 Task: Find connections with filter location Pallikondai with filter topic #hr with filter profile language Spanish with filter current company Orient Electric with filter school Dr. C. V. Raman University, Kota Bilaspur with filter industry Repair and Maintenance with filter service category Life Coaching with filter keywords title Program Administrator
Action: Mouse moved to (562, 76)
Screenshot: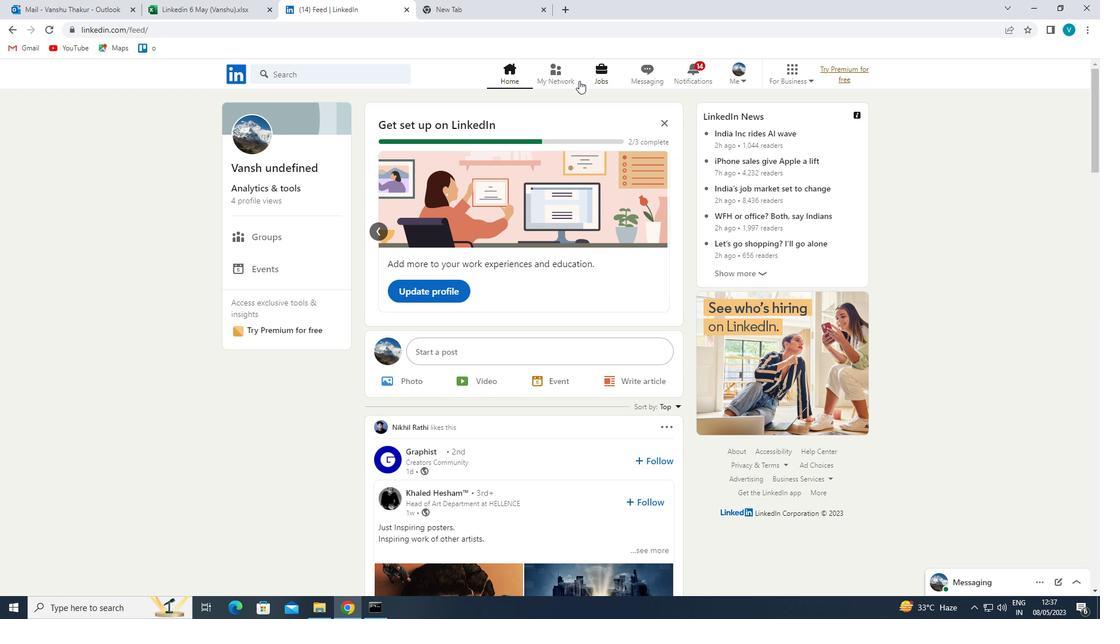
Action: Mouse pressed left at (562, 76)
Screenshot: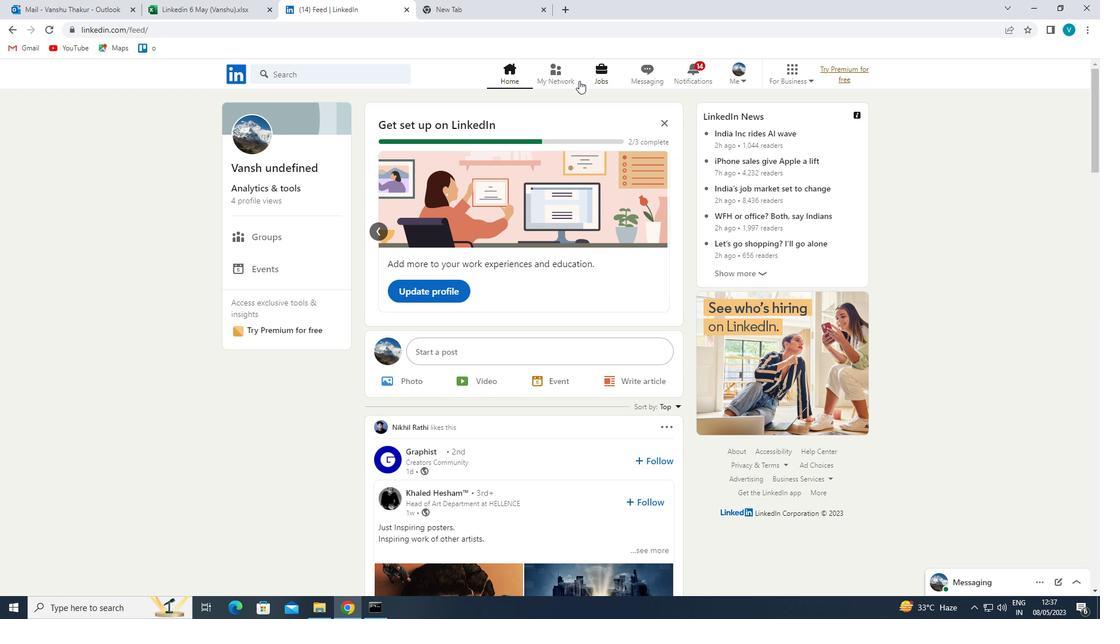 
Action: Mouse moved to (358, 127)
Screenshot: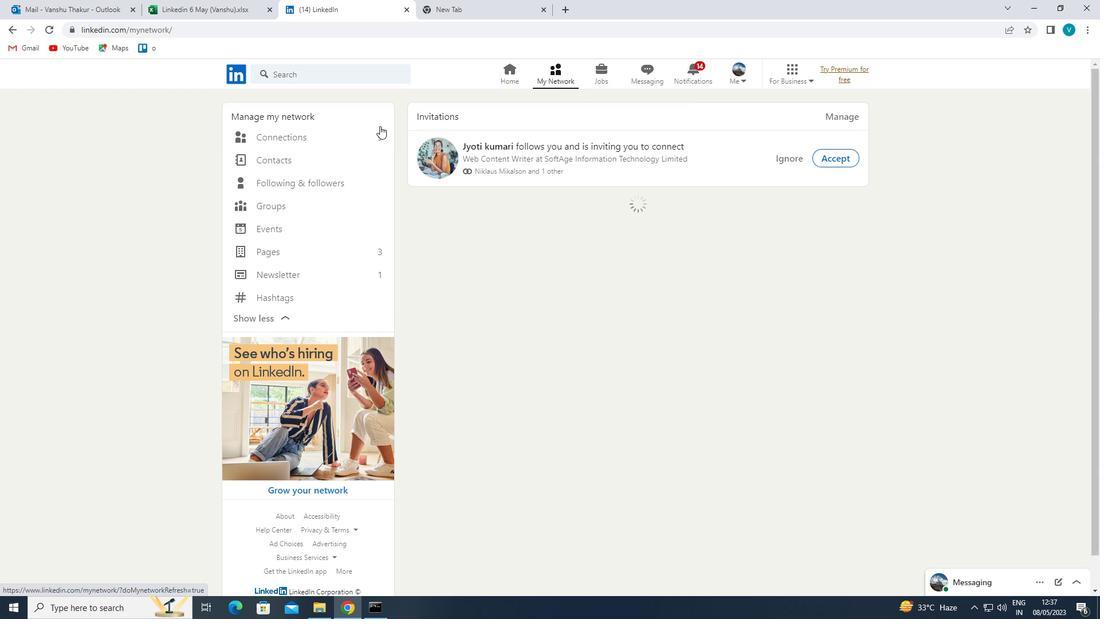 
Action: Mouse pressed left at (358, 127)
Screenshot: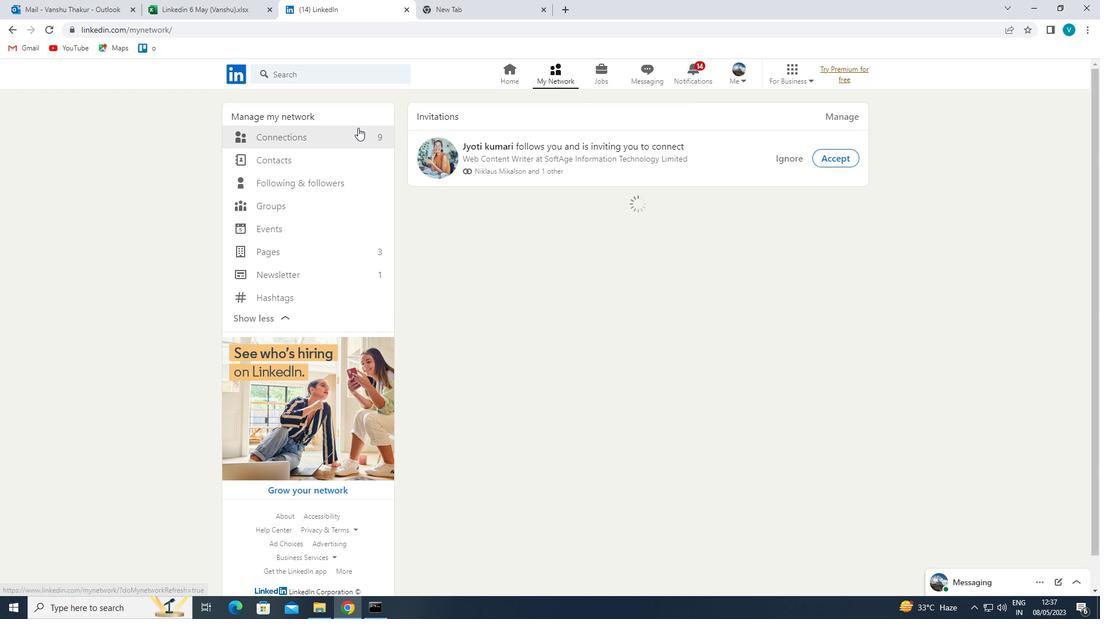 
Action: Mouse moved to (349, 130)
Screenshot: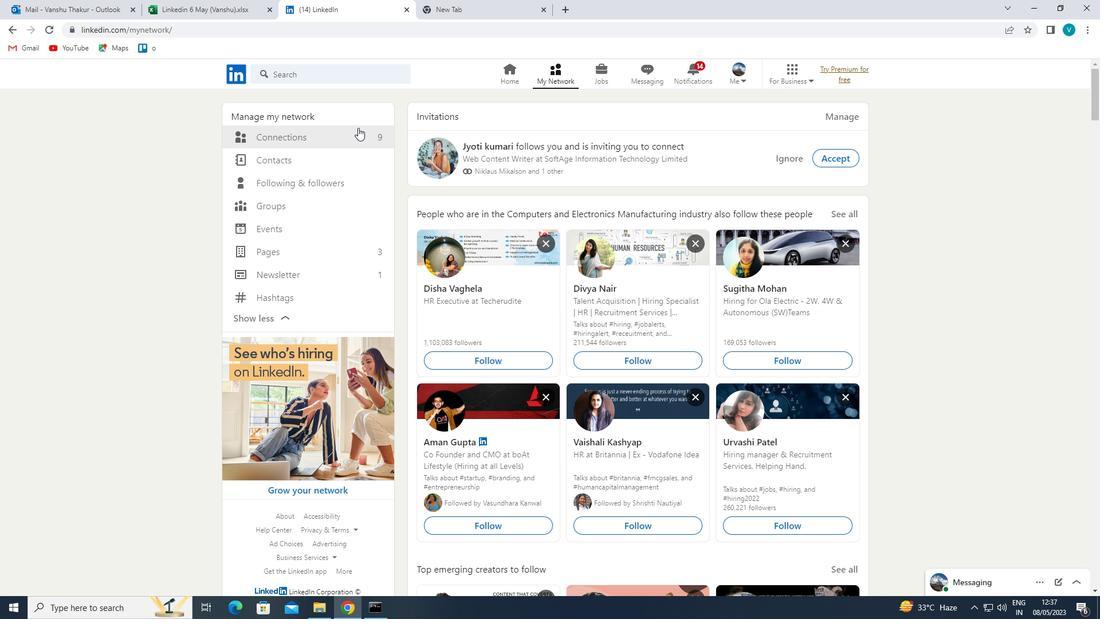 
Action: Mouse pressed left at (349, 130)
Screenshot: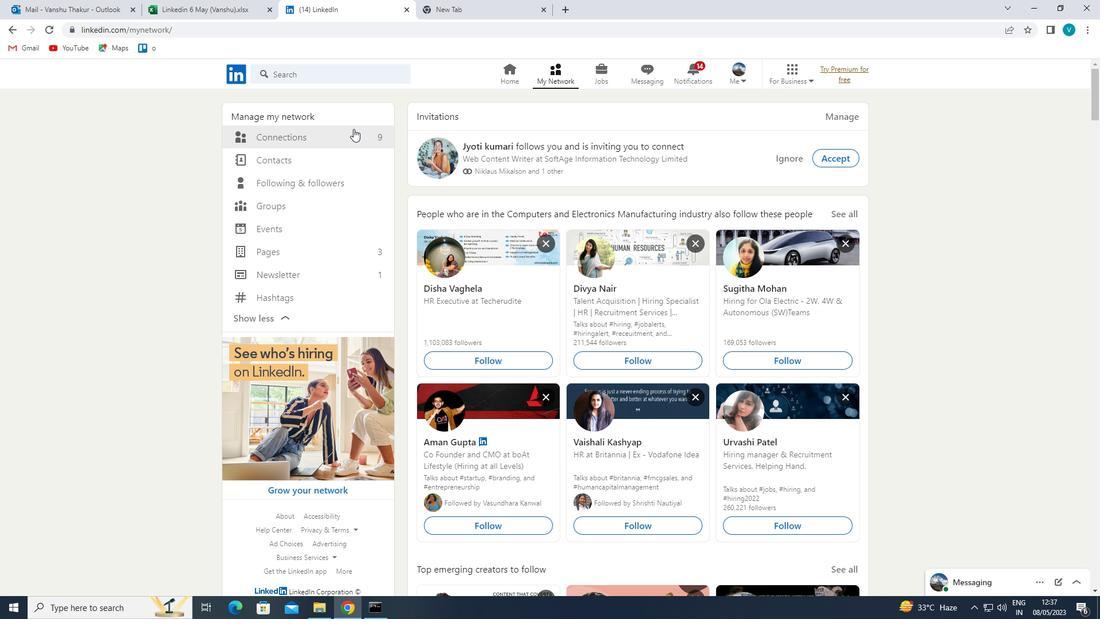 
Action: Mouse moved to (319, 132)
Screenshot: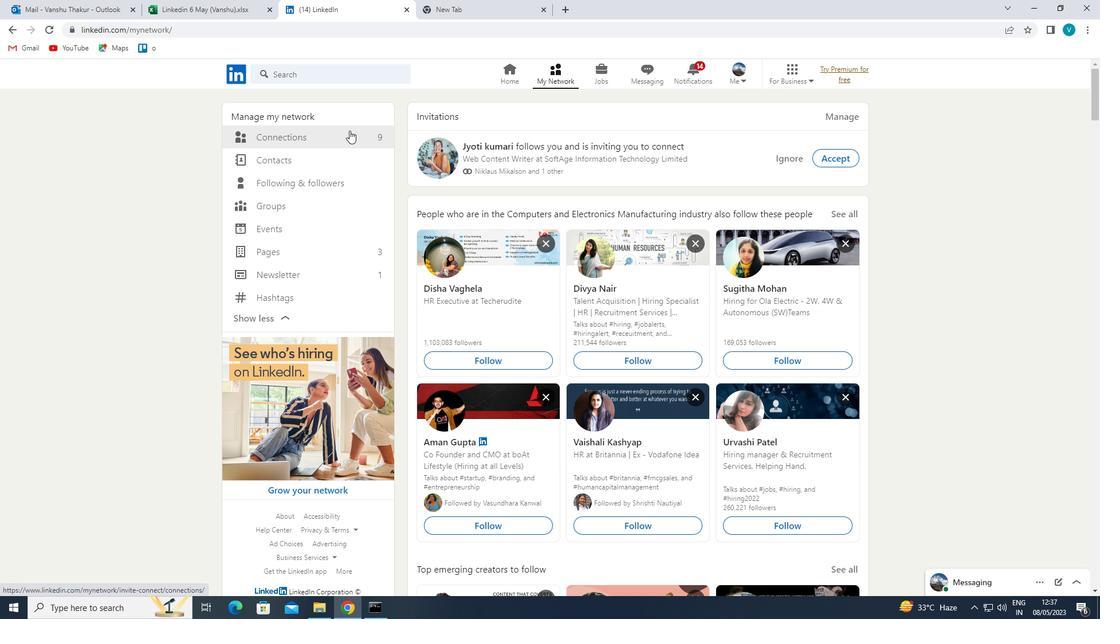 
Action: Mouse pressed left at (319, 132)
Screenshot: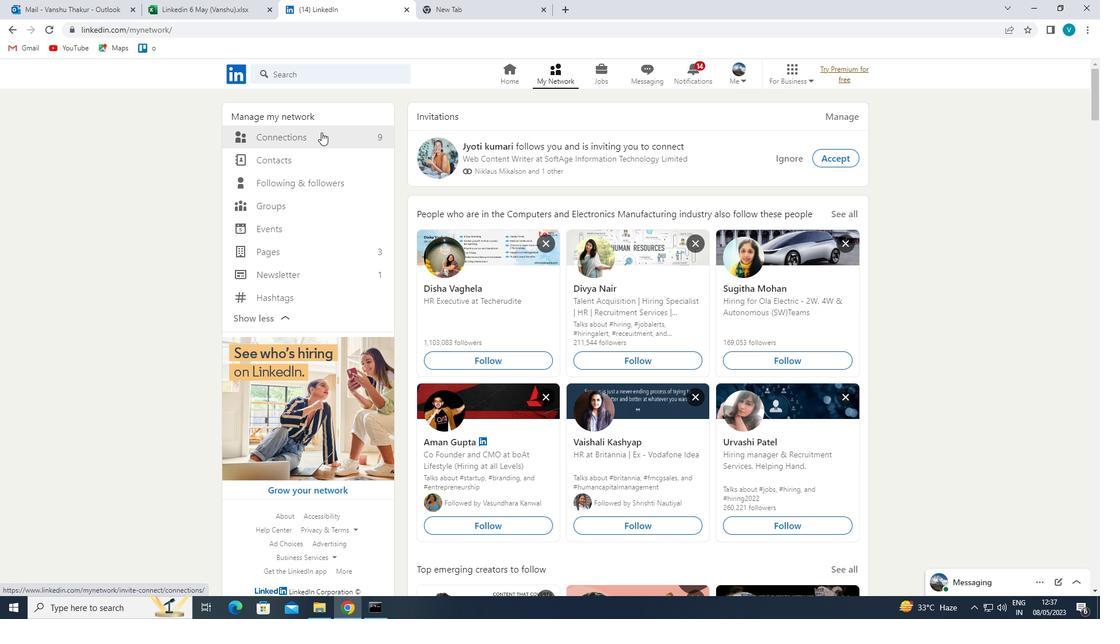 
Action: Mouse moved to (640, 135)
Screenshot: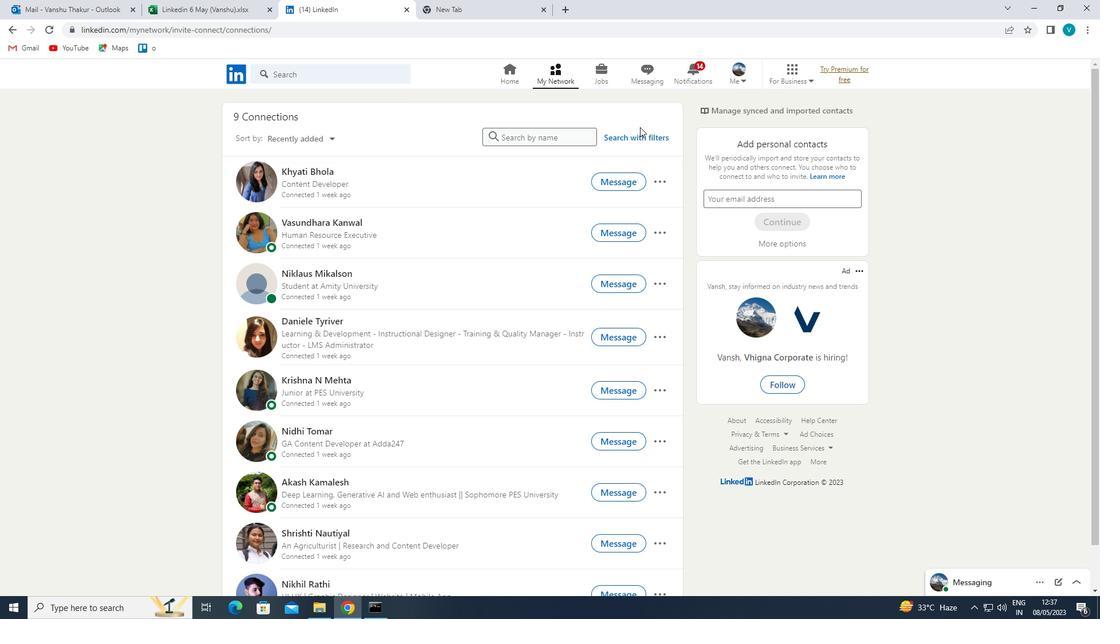 
Action: Mouse pressed left at (640, 135)
Screenshot: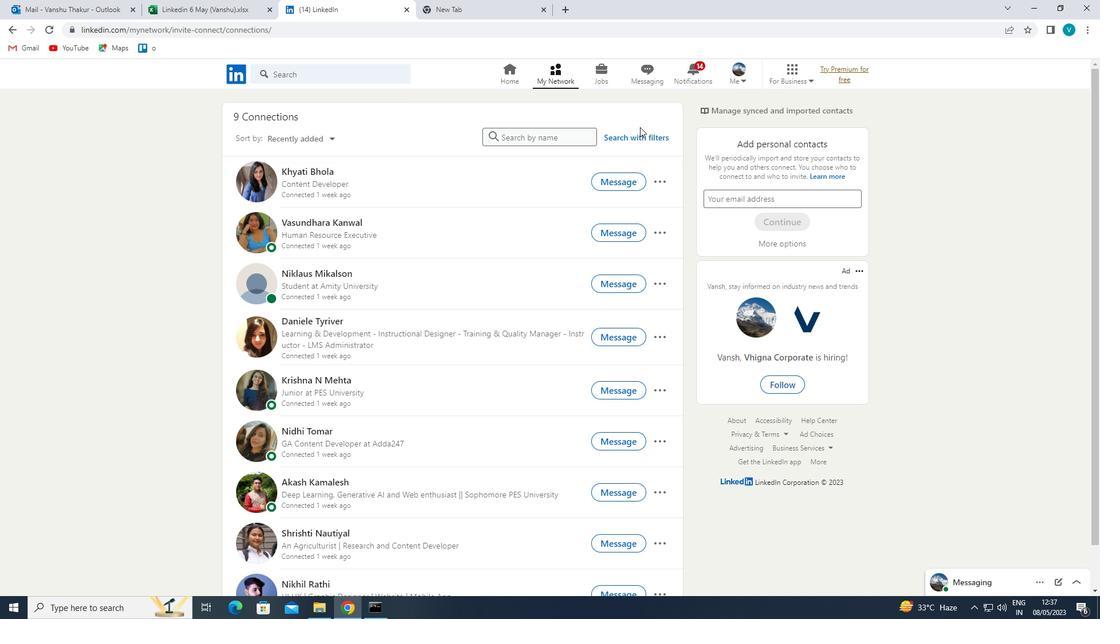 
Action: Mouse moved to (561, 107)
Screenshot: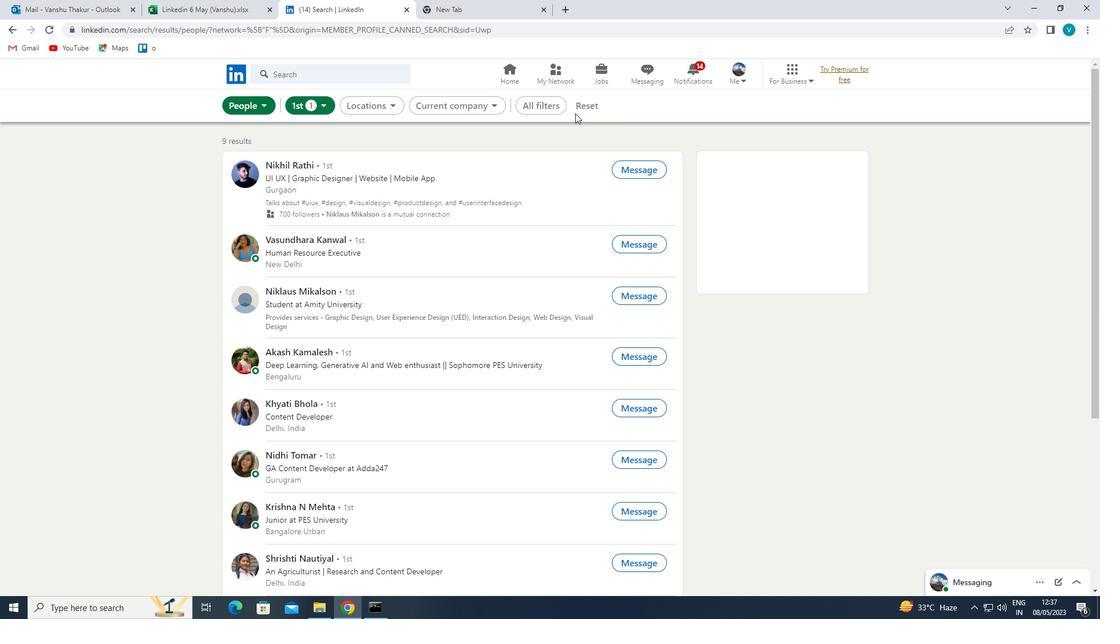 
Action: Mouse pressed left at (561, 107)
Screenshot: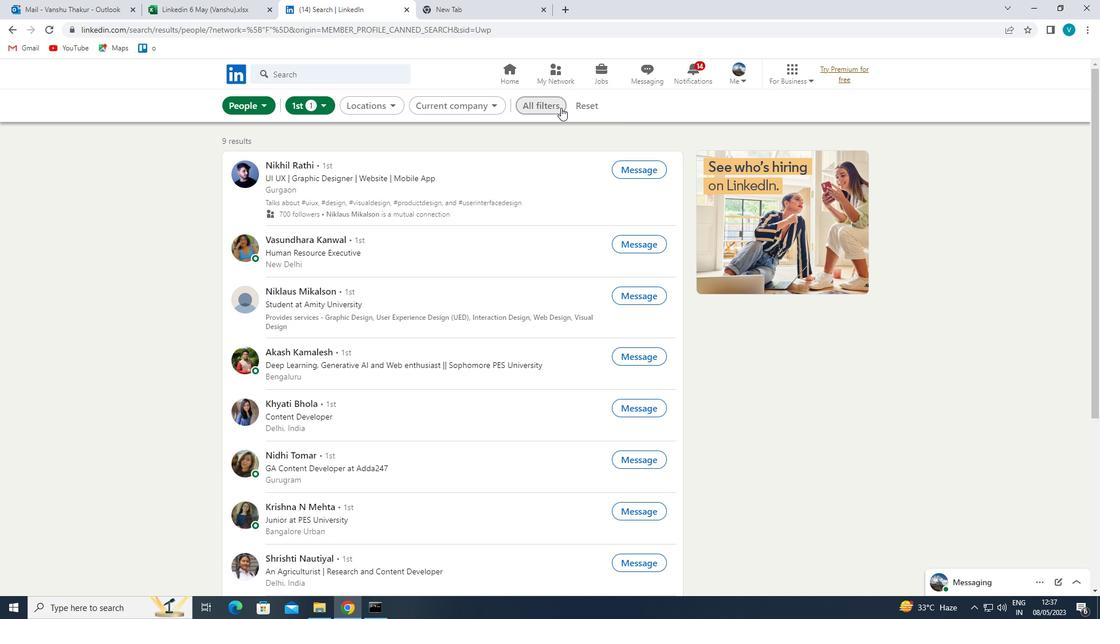 
Action: Mouse moved to (876, 213)
Screenshot: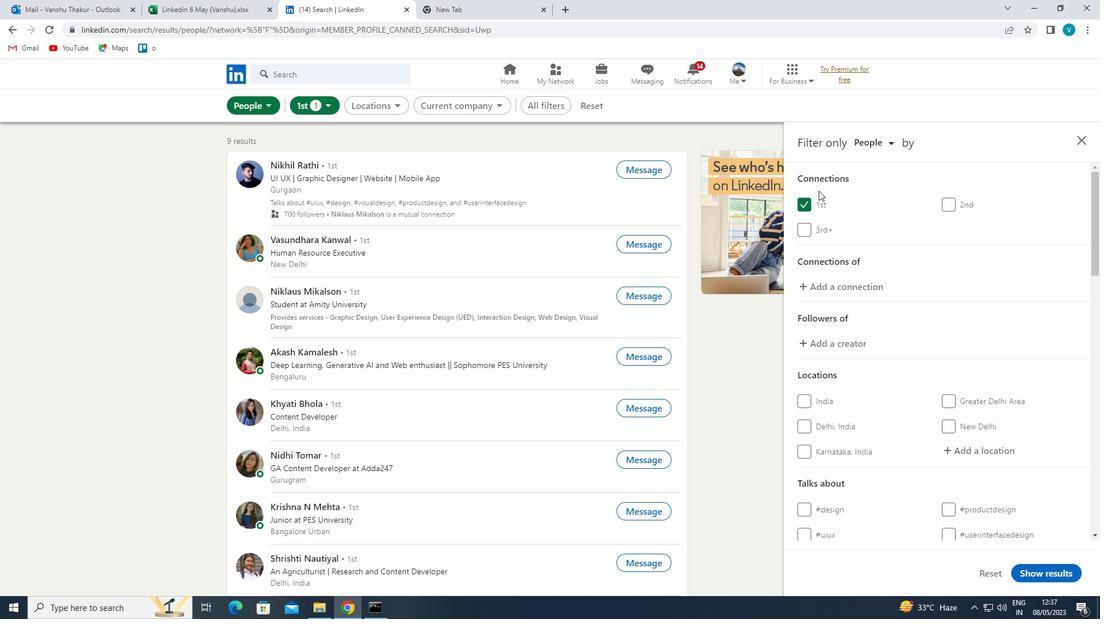 
Action: Mouse scrolled (876, 212) with delta (0, 0)
Screenshot: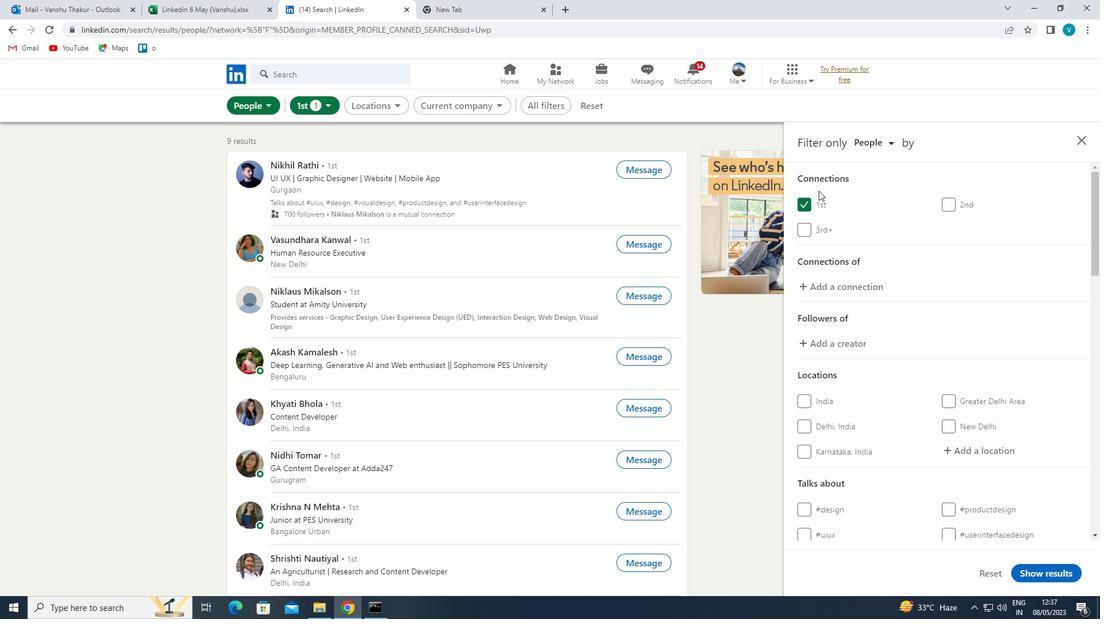 
Action: Mouse moved to (888, 220)
Screenshot: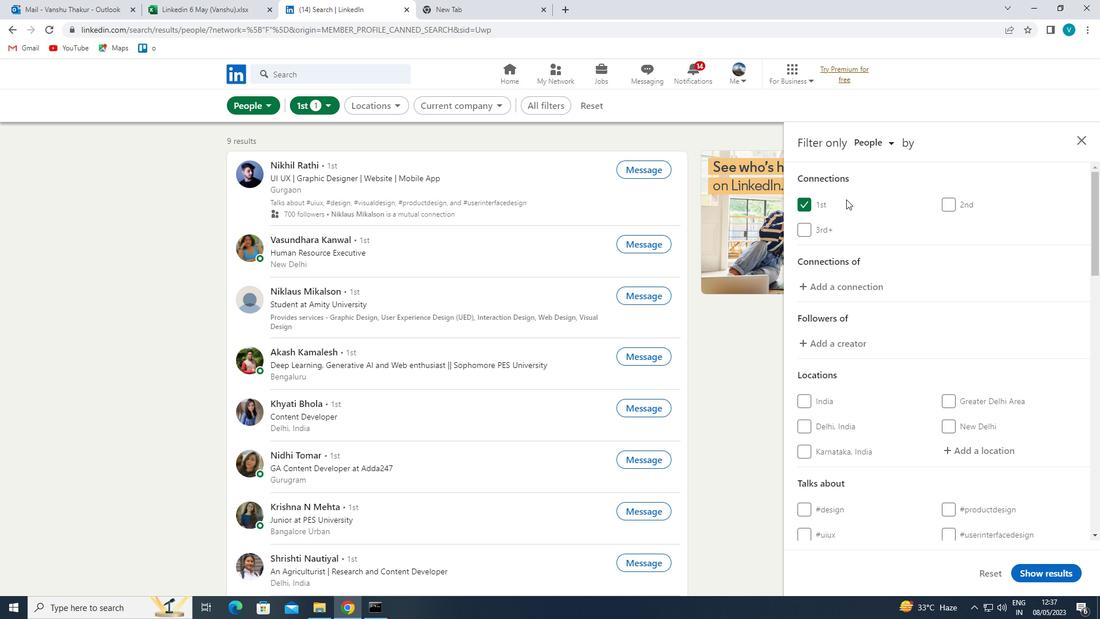 
Action: Mouse scrolled (888, 220) with delta (0, 0)
Screenshot: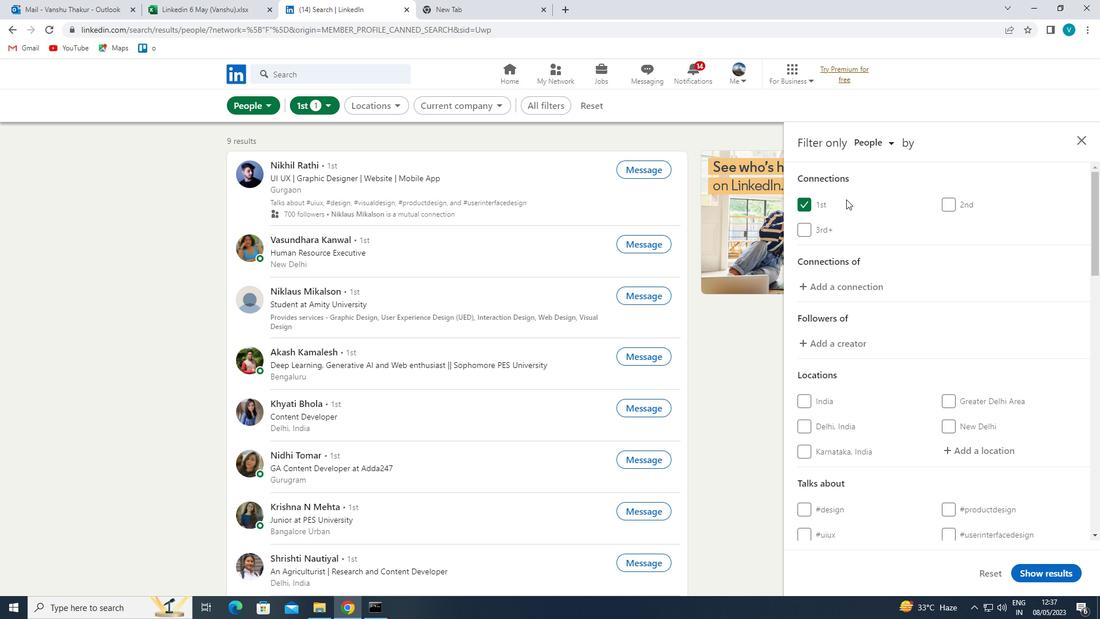
Action: Mouse moved to (969, 335)
Screenshot: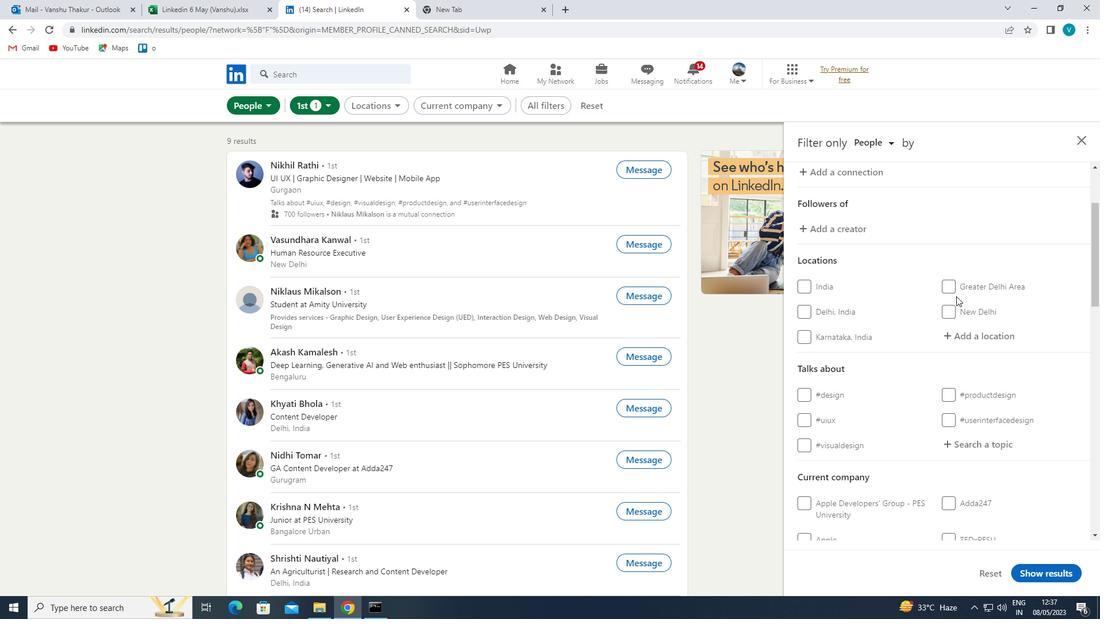 
Action: Mouse pressed left at (969, 335)
Screenshot: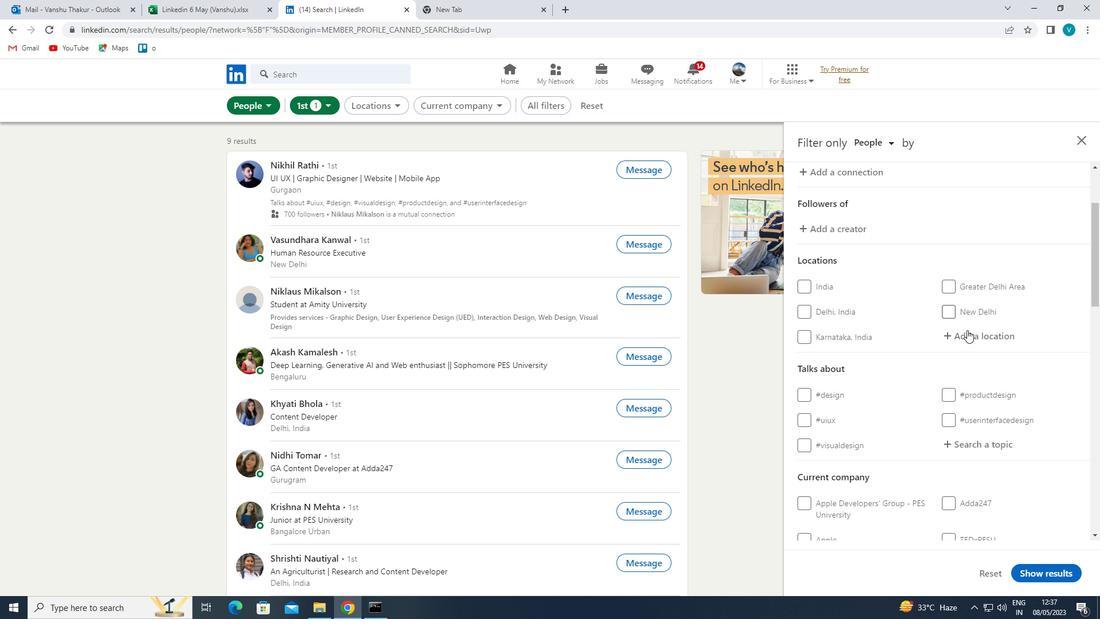 
Action: Mouse moved to (948, 324)
Screenshot: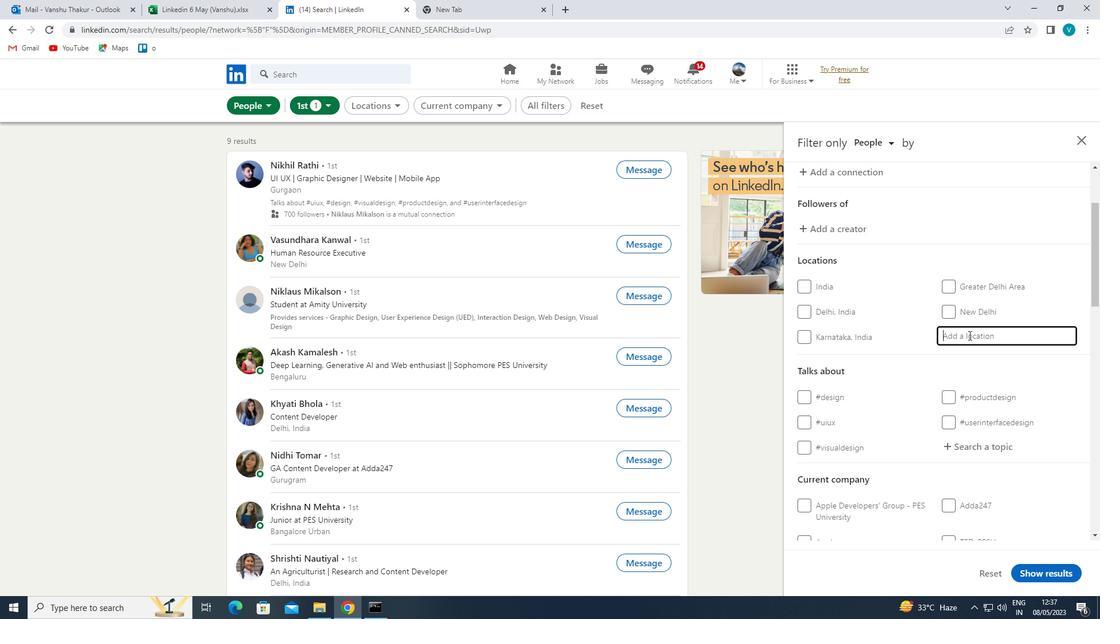 
Action: Key pressed <Key.shift>PALLIKONDAI
Screenshot: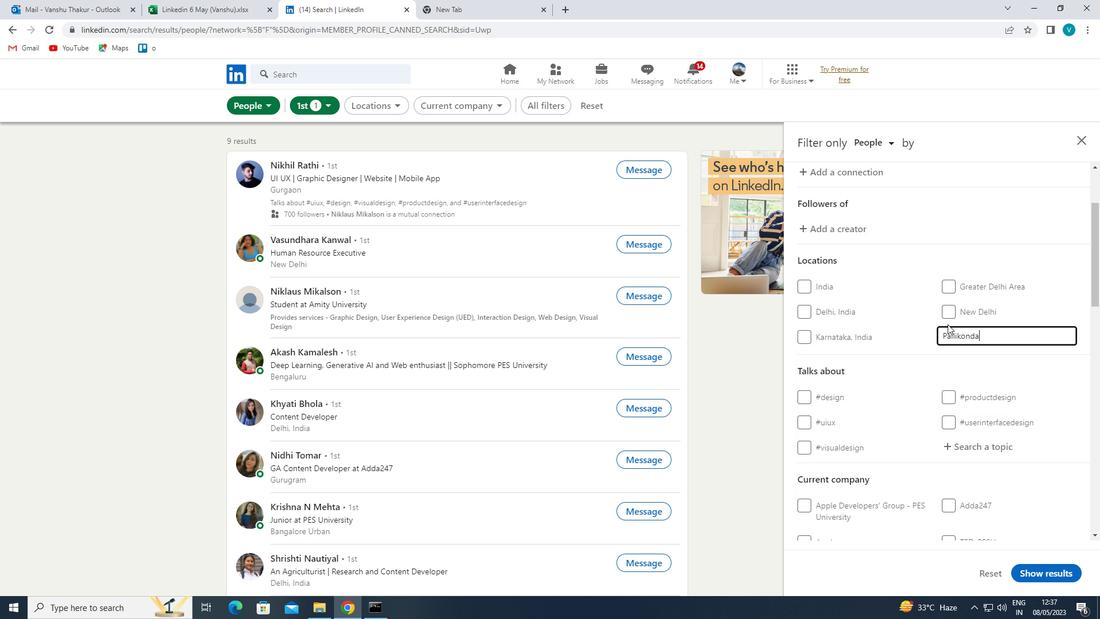 
Action: Mouse moved to (938, 338)
Screenshot: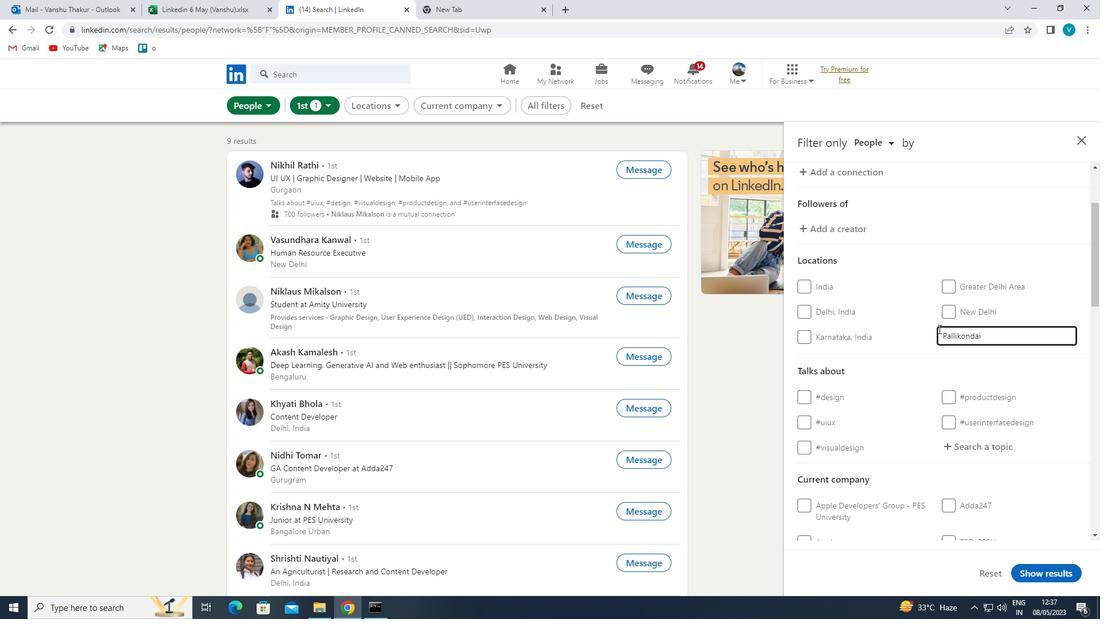 
Action: Mouse pressed left at (938, 338)
Screenshot: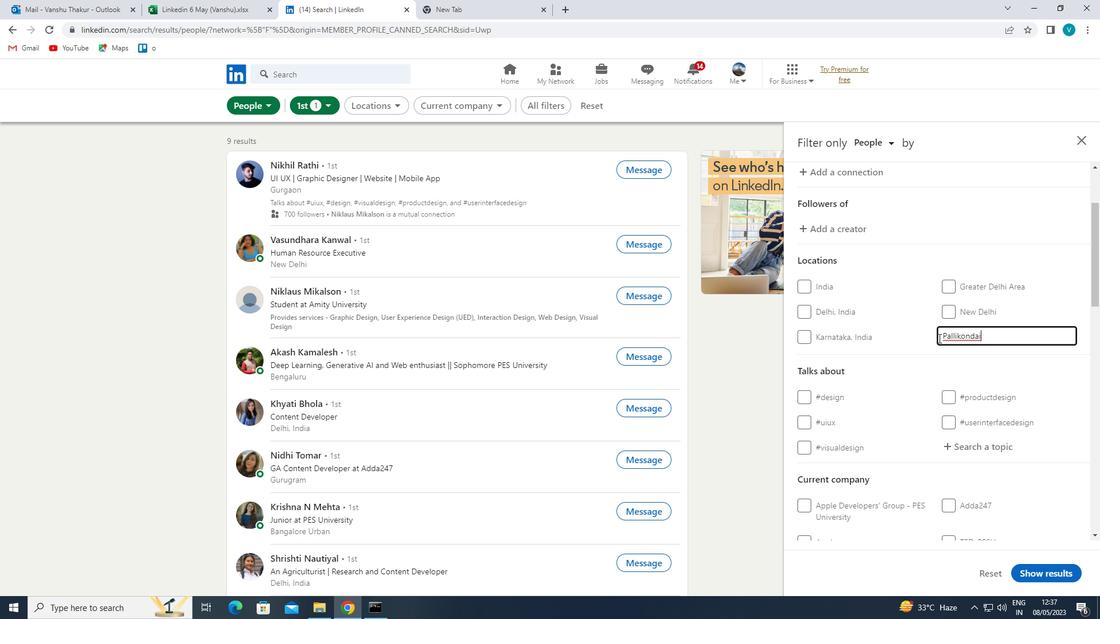
Action: Mouse moved to (939, 338)
Screenshot: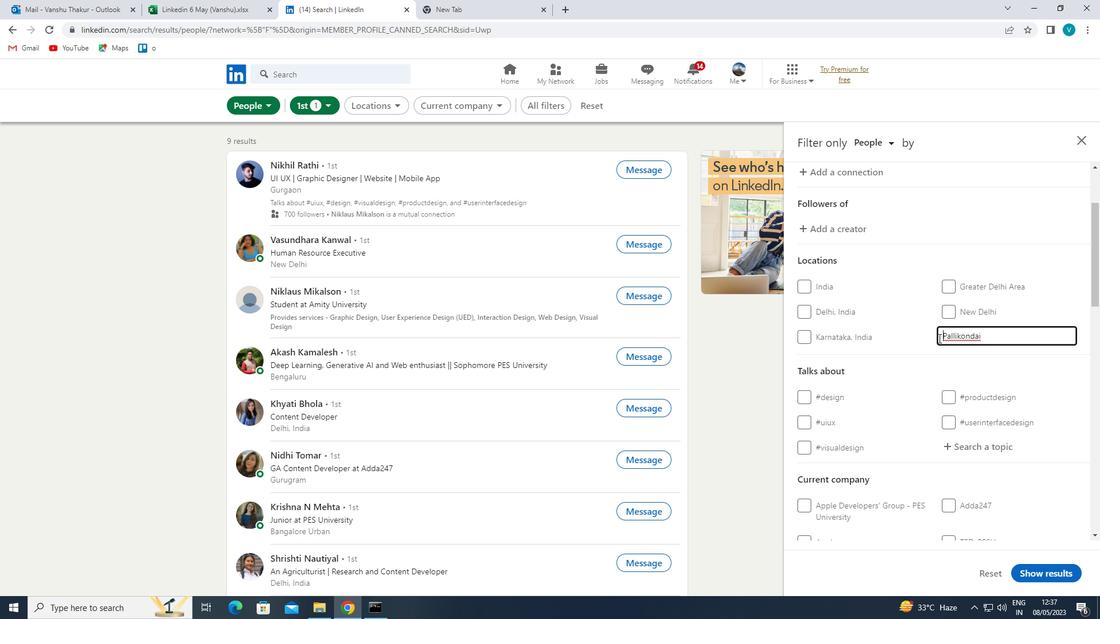 
Action: Mouse scrolled (939, 337) with delta (0, 0)
Screenshot: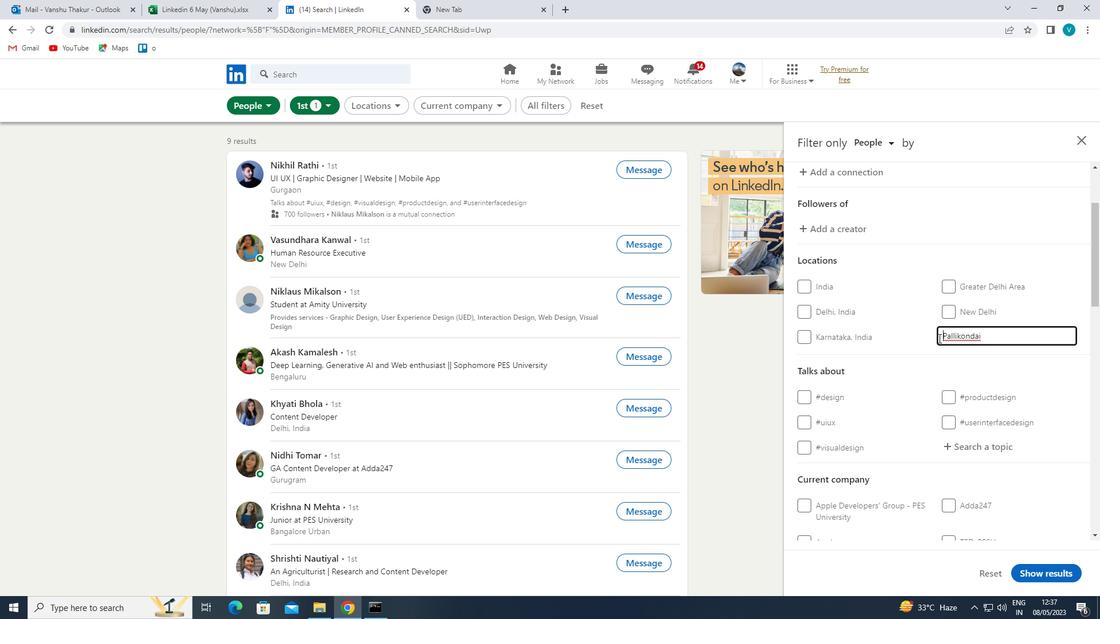 
Action: Mouse moved to (939, 338)
Screenshot: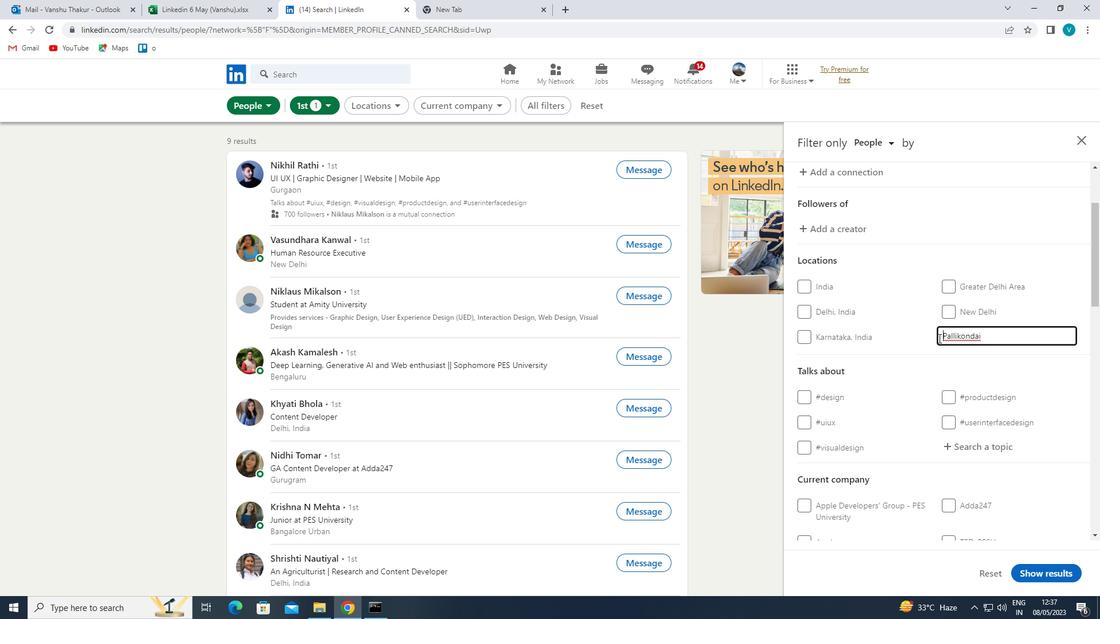 
Action: Mouse scrolled (939, 337) with delta (0, 0)
Screenshot: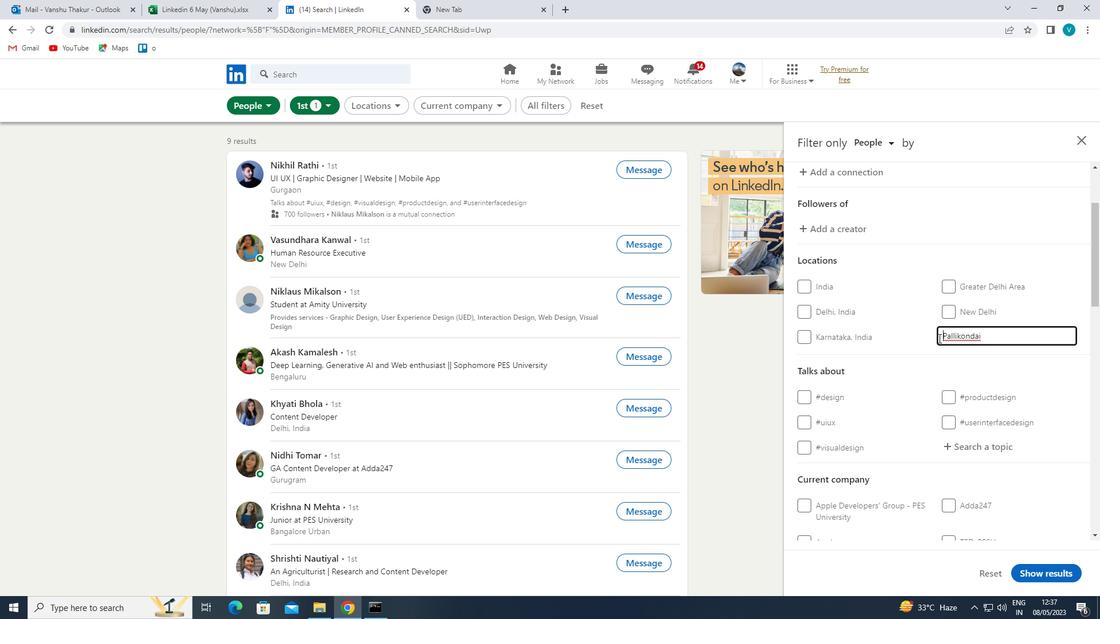 
Action: Mouse moved to (992, 334)
Screenshot: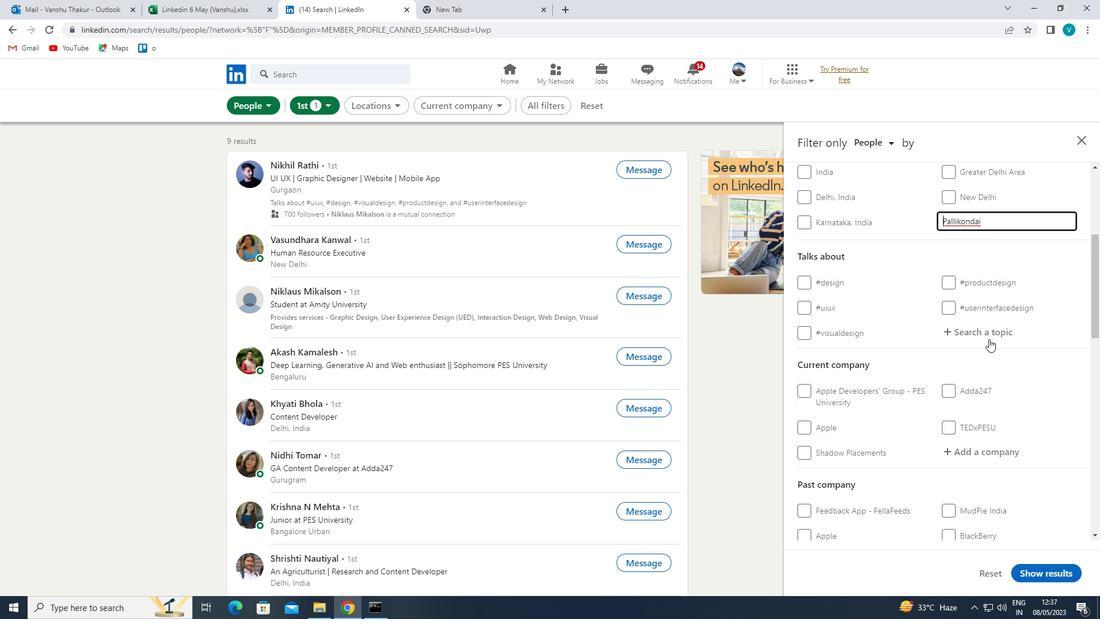 
Action: Mouse pressed left at (992, 334)
Screenshot: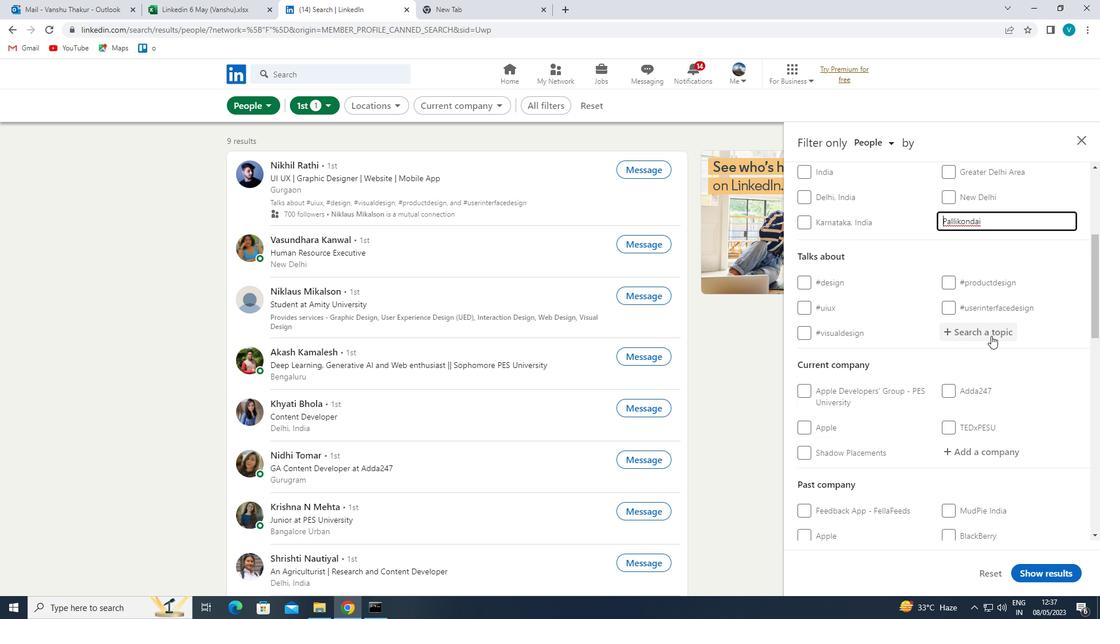 
Action: Mouse moved to (970, 335)
Screenshot: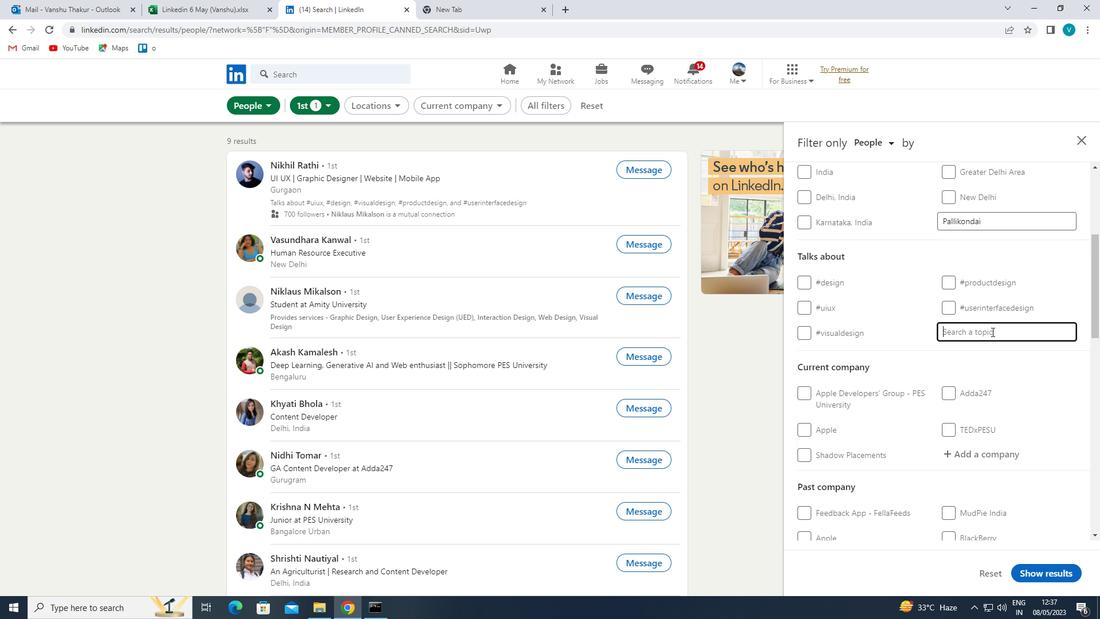 
Action: Key pressed HR
Screenshot: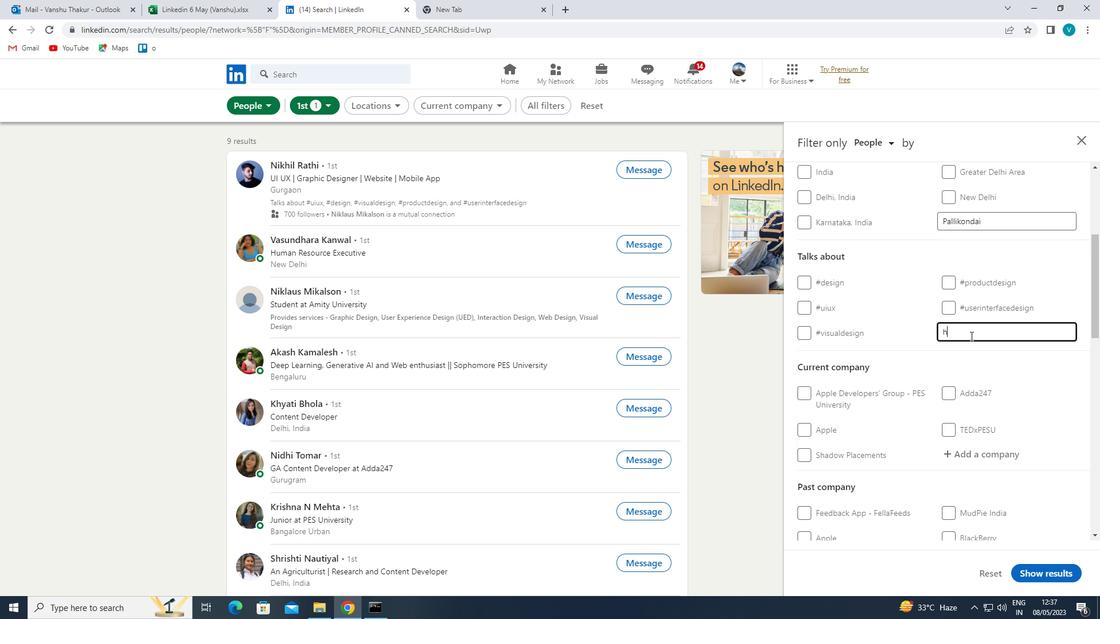 
Action: Mouse moved to (946, 348)
Screenshot: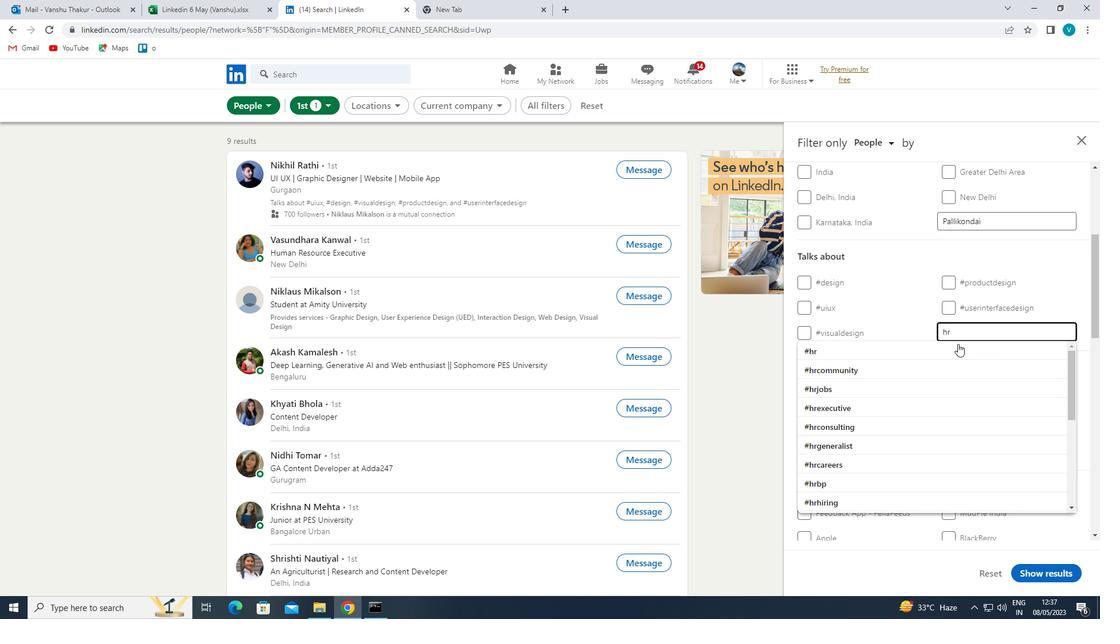 
Action: Mouse pressed left at (946, 348)
Screenshot: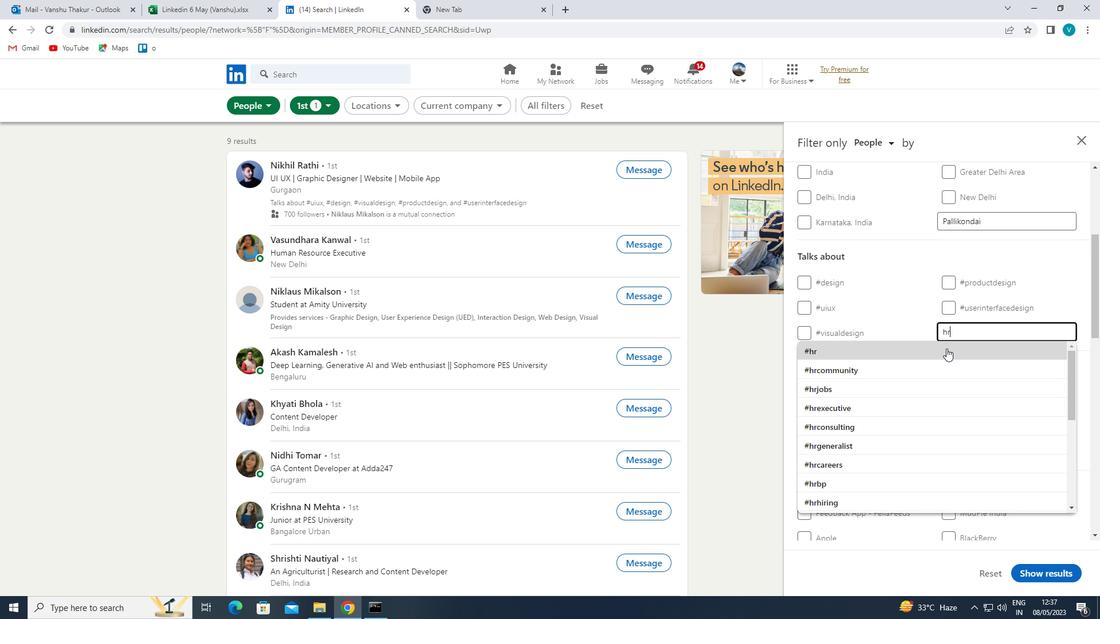 
Action: Mouse moved to (946, 347)
Screenshot: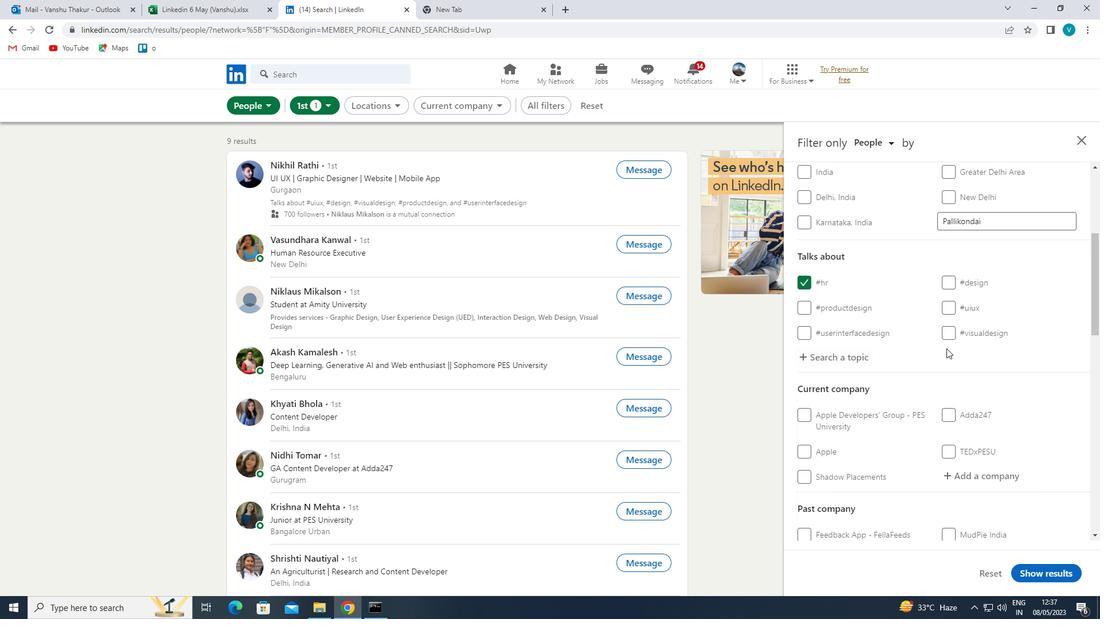 
Action: Mouse scrolled (946, 347) with delta (0, 0)
Screenshot: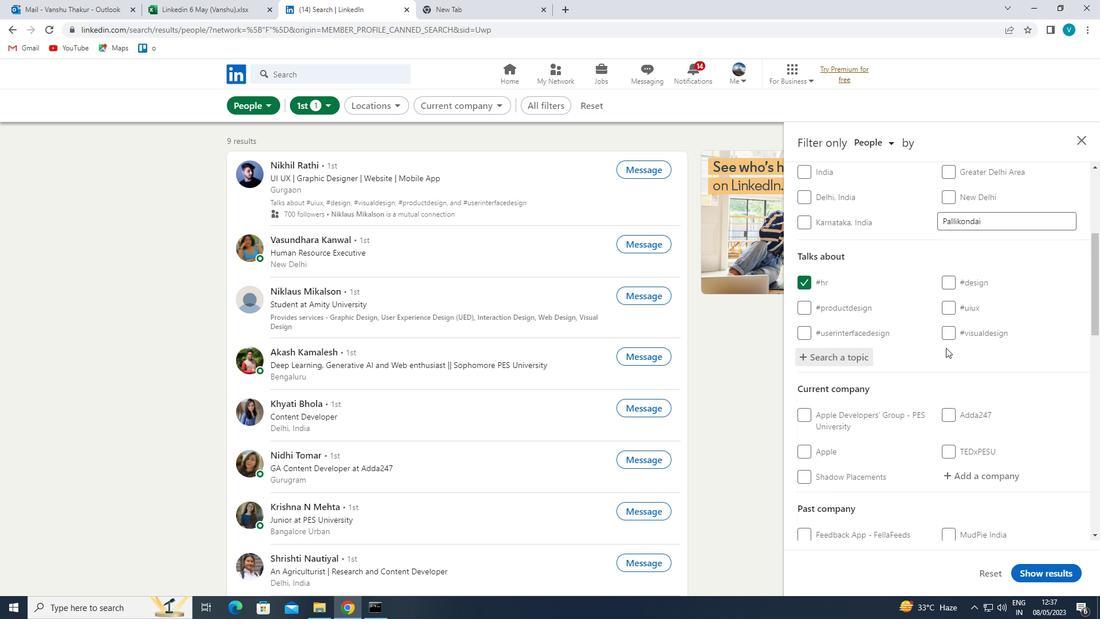 
Action: Mouse scrolled (946, 347) with delta (0, 0)
Screenshot: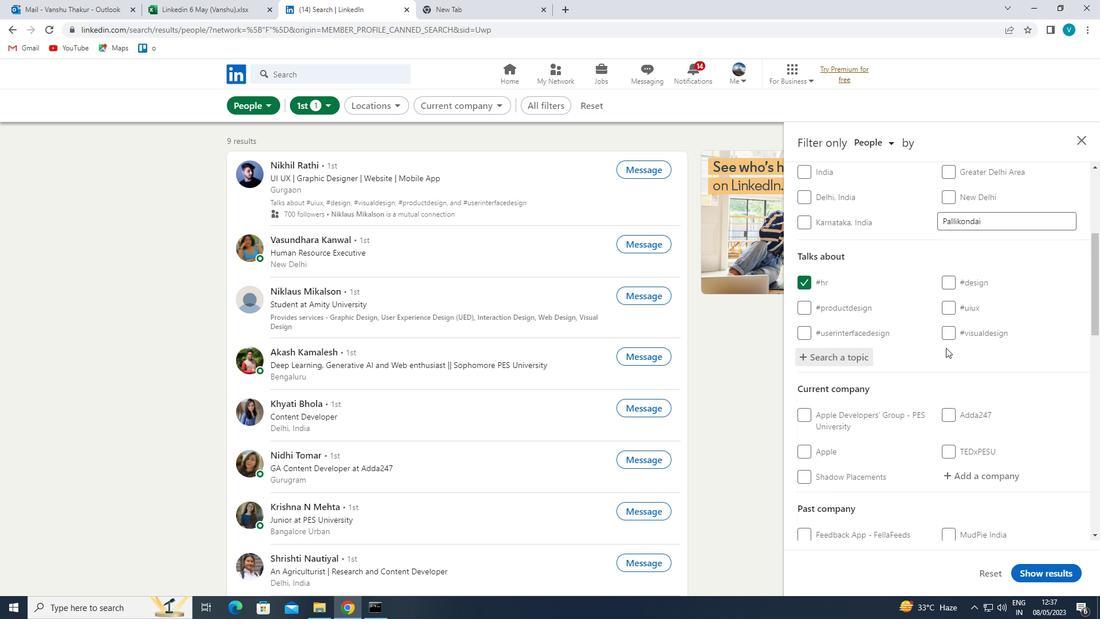 
Action: Mouse scrolled (946, 347) with delta (0, 0)
Screenshot: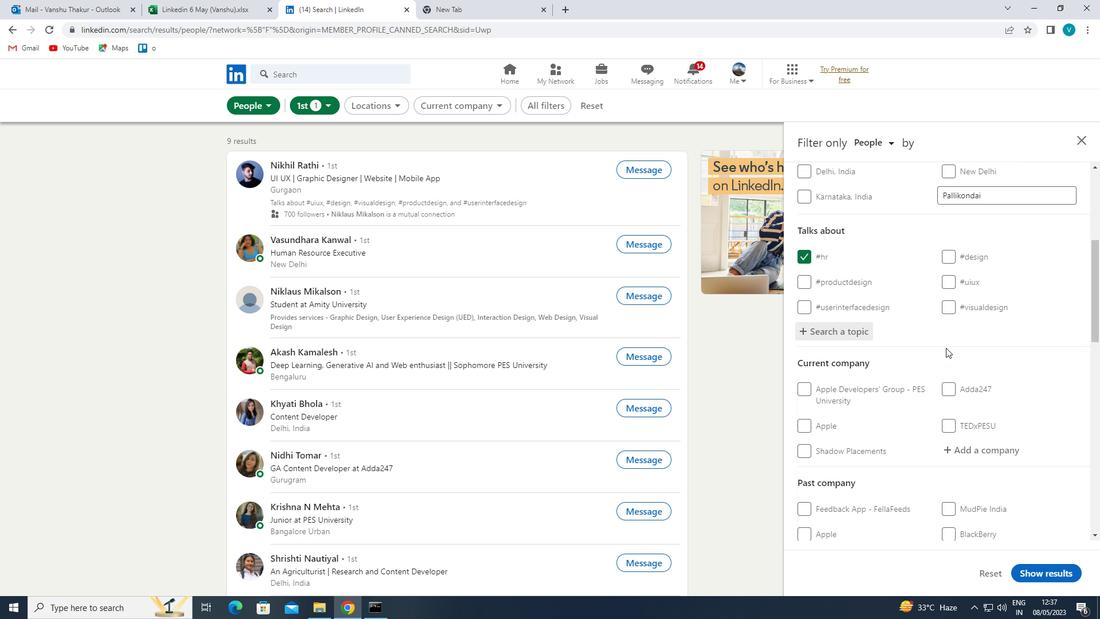 
Action: Mouse moved to (991, 304)
Screenshot: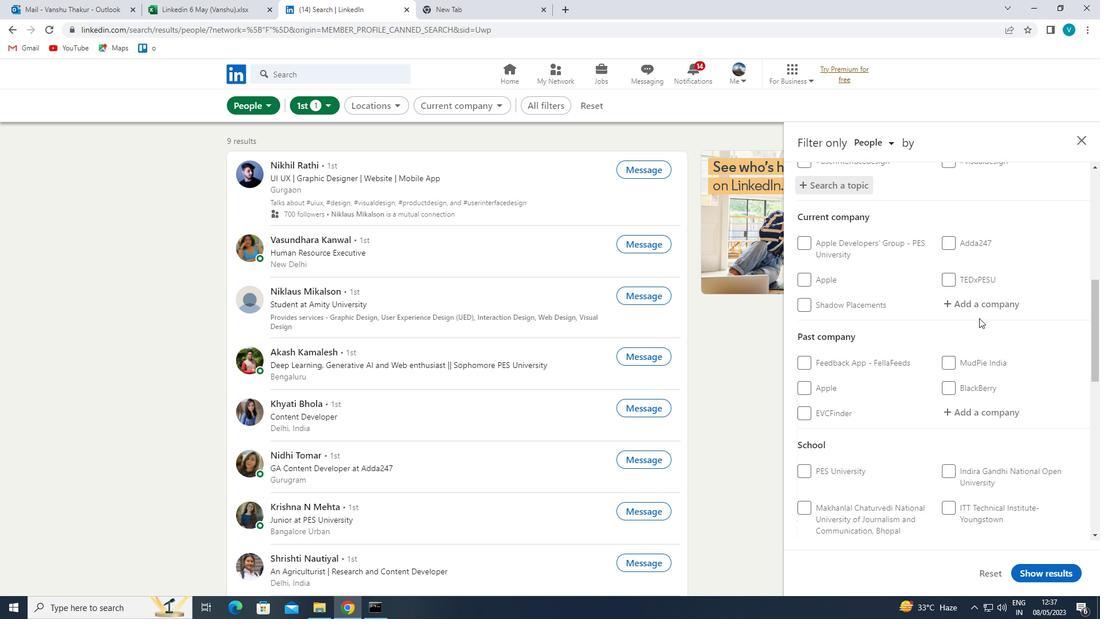 
Action: Mouse pressed left at (991, 304)
Screenshot: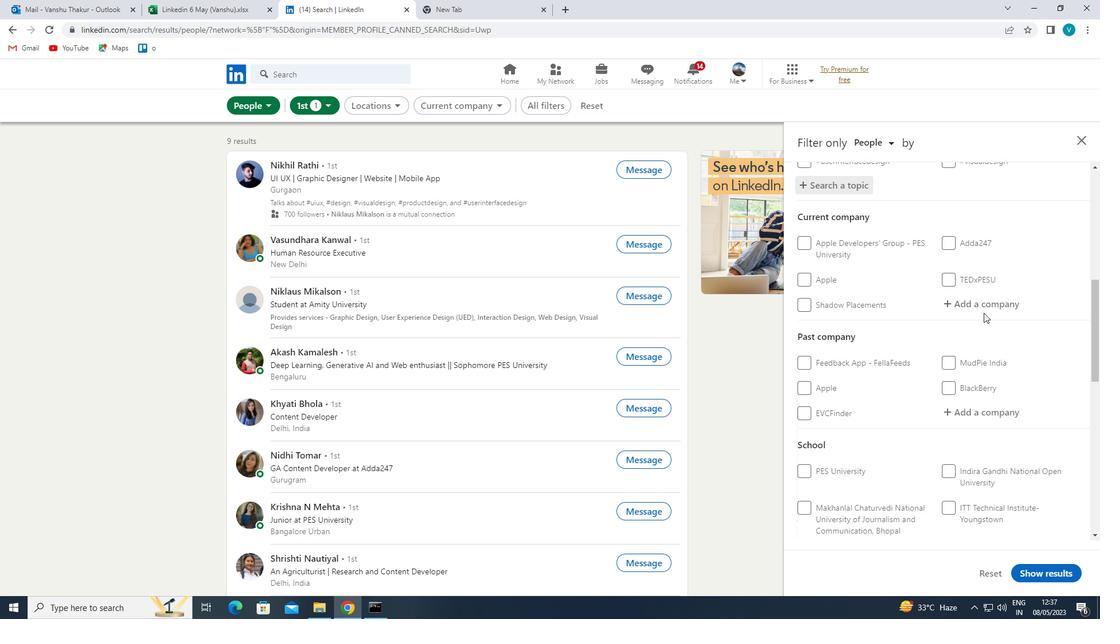 
Action: Key pressed <Key.shift>ORIENT
Screenshot: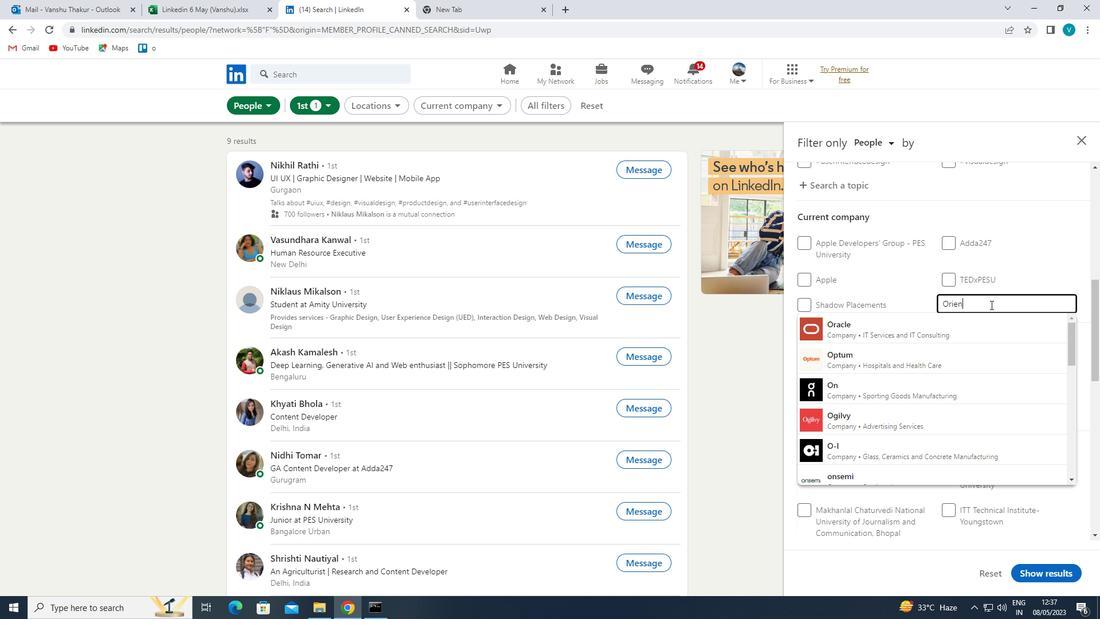 
Action: Mouse moved to (965, 321)
Screenshot: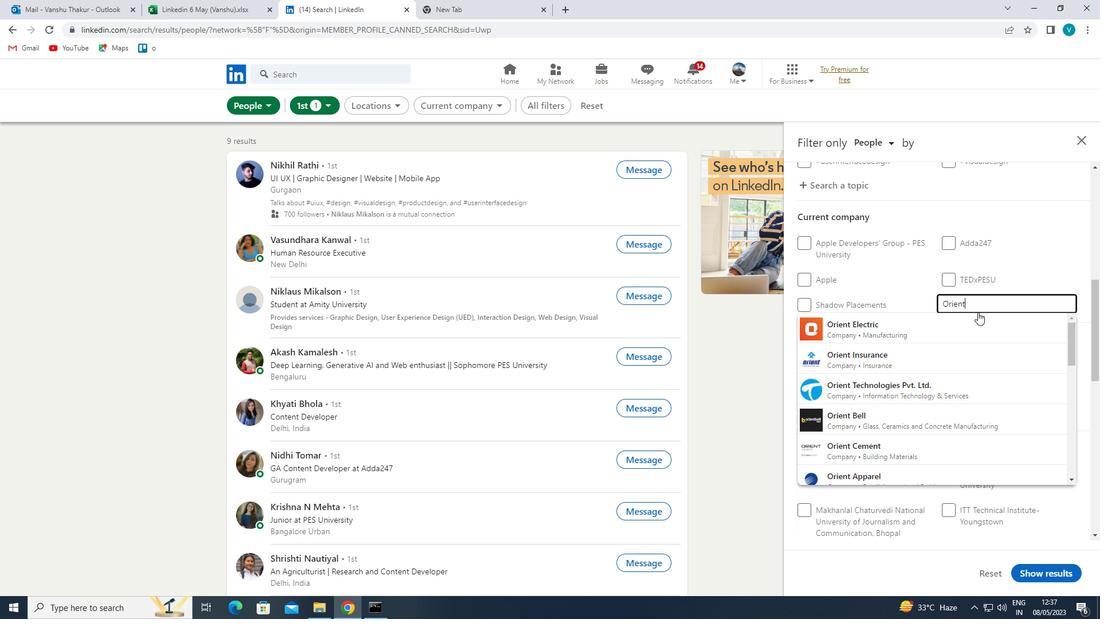 
Action: Mouse pressed left at (965, 321)
Screenshot: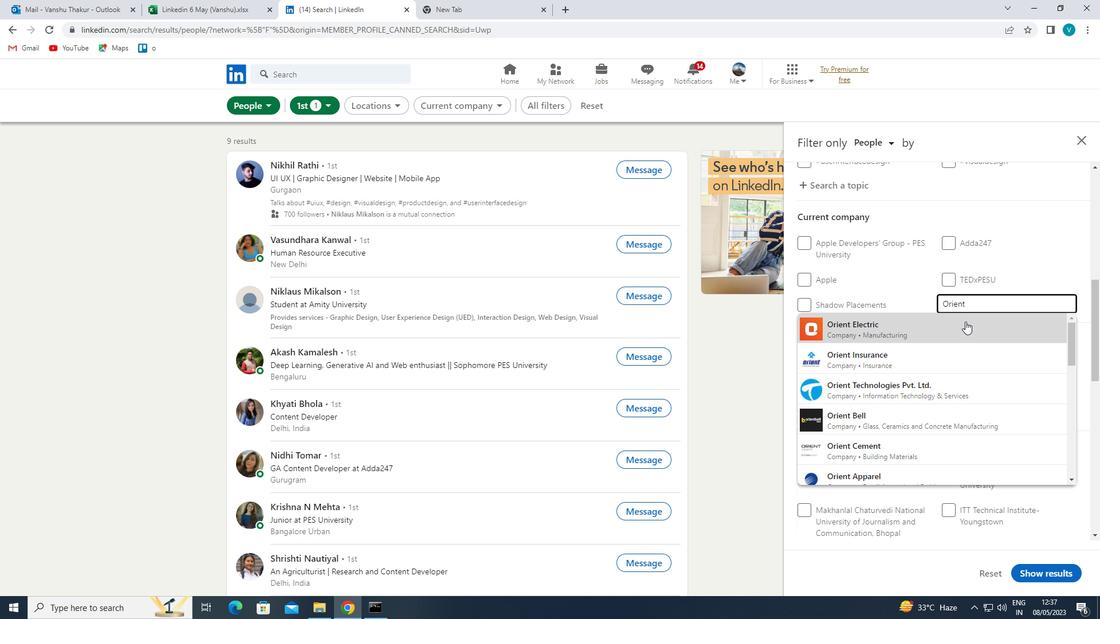 
Action: Mouse moved to (965, 321)
Screenshot: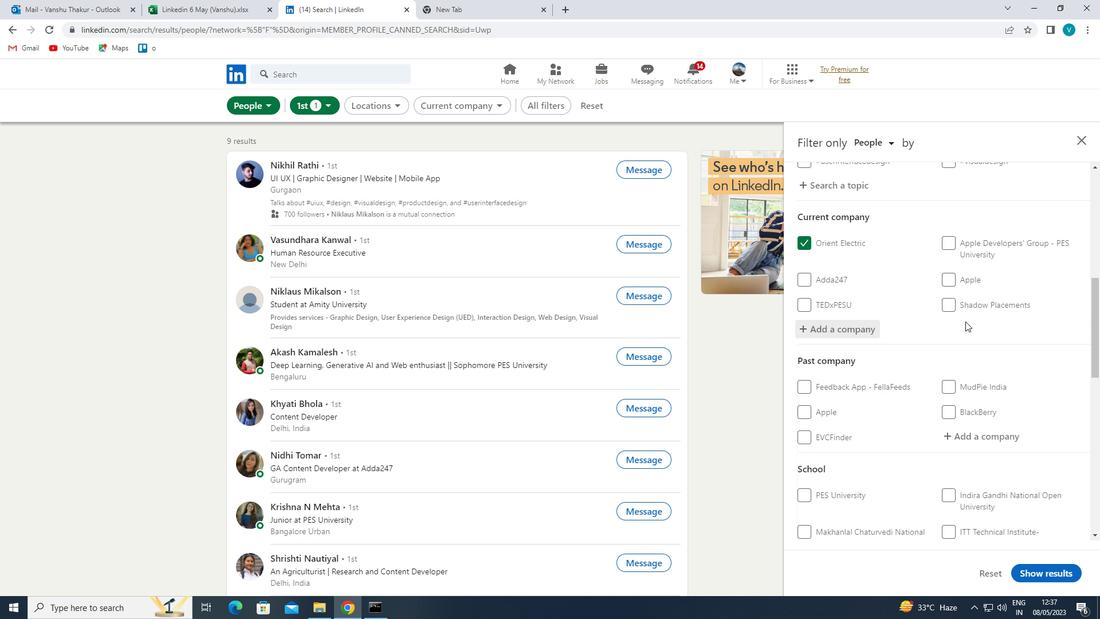 
Action: Mouse scrolled (965, 320) with delta (0, 0)
Screenshot: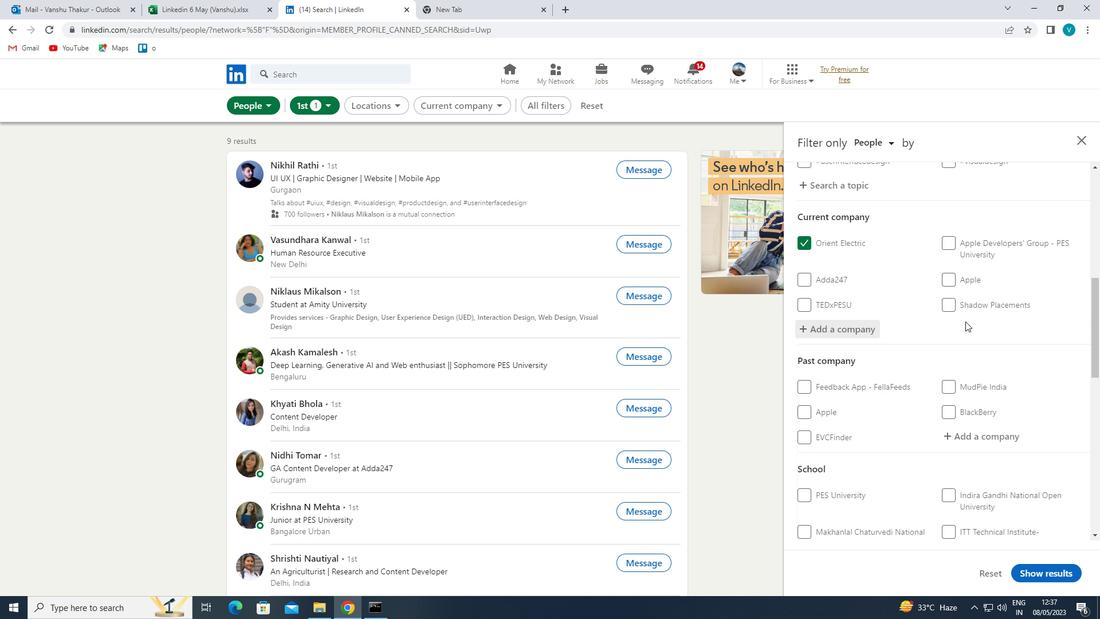 
Action: Mouse scrolled (965, 320) with delta (0, 0)
Screenshot: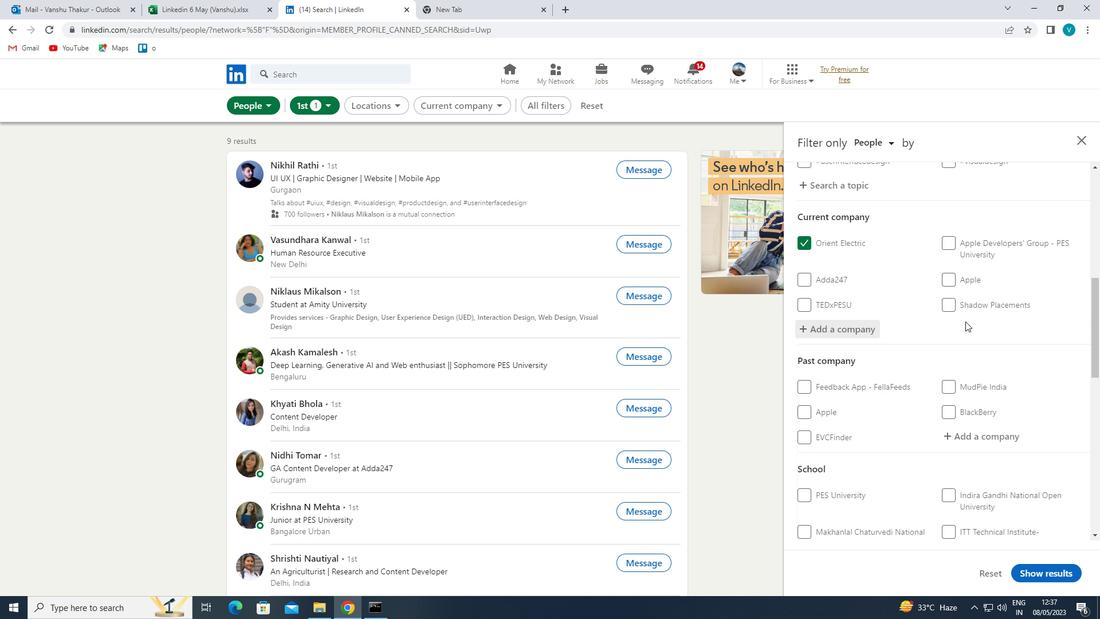 
Action: Mouse scrolled (965, 320) with delta (0, 0)
Screenshot: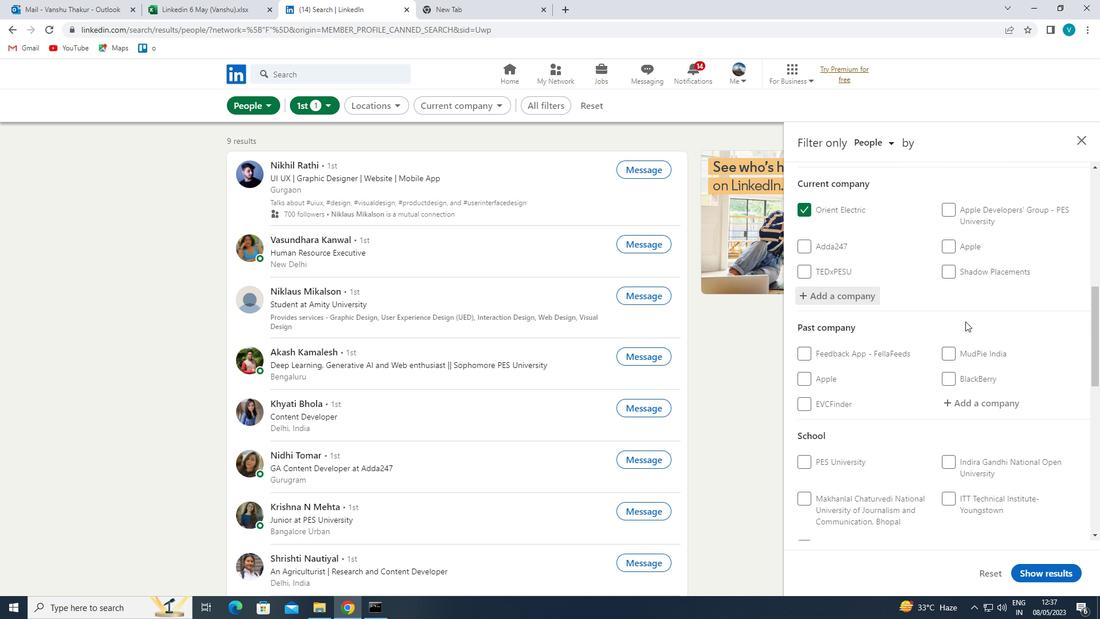 
Action: Mouse scrolled (965, 320) with delta (0, 0)
Screenshot: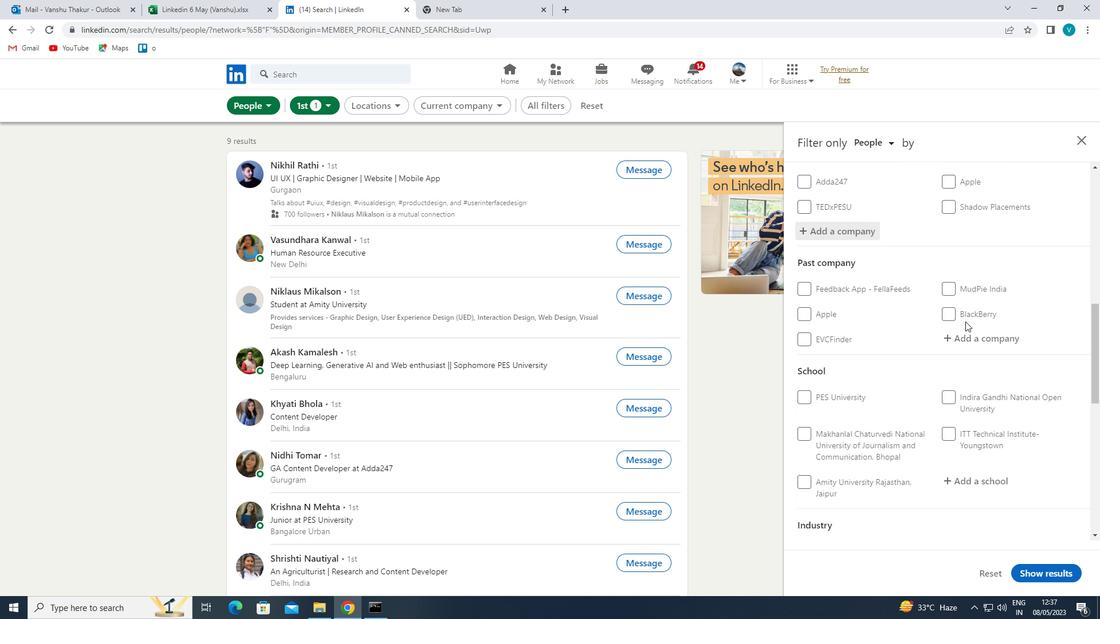 
Action: Mouse moved to (978, 347)
Screenshot: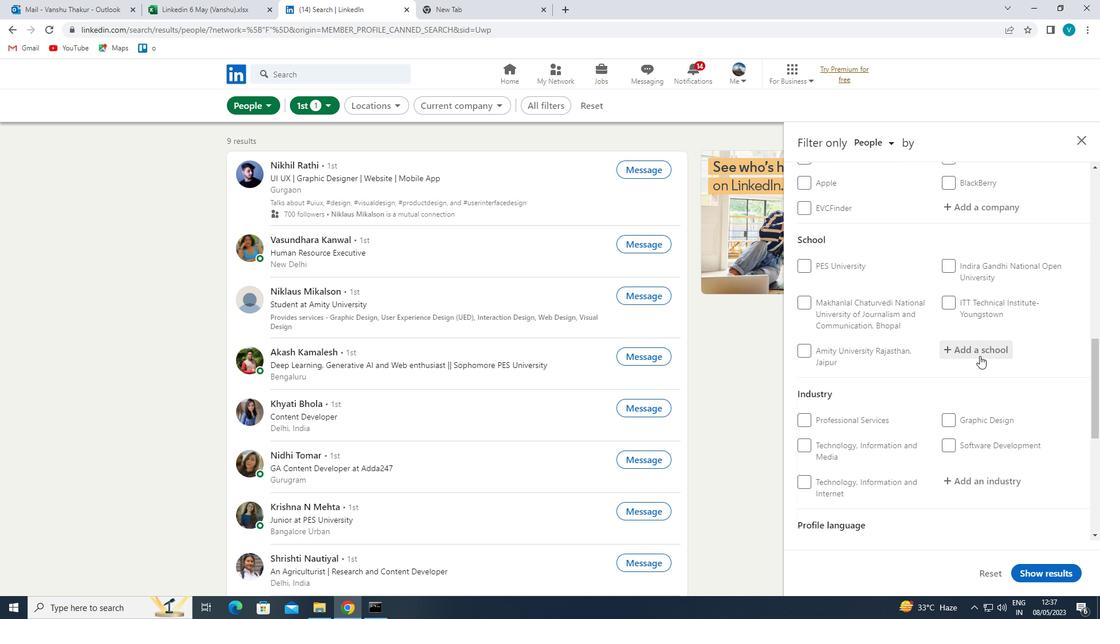
Action: Mouse pressed left at (978, 347)
Screenshot: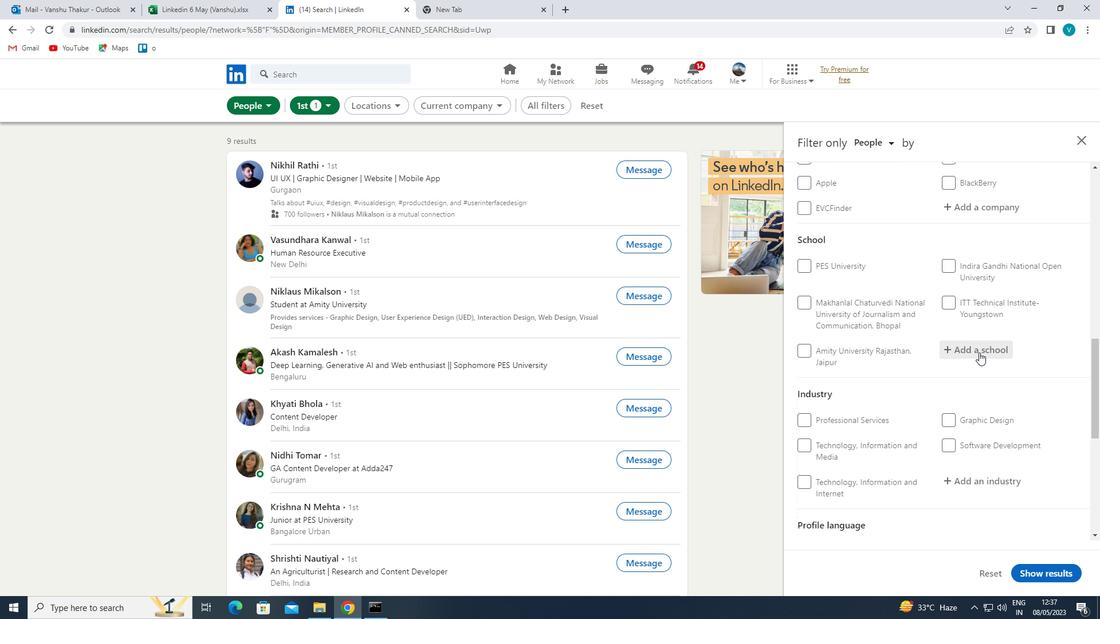 
Action: Mouse moved to (979, 346)
Screenshot: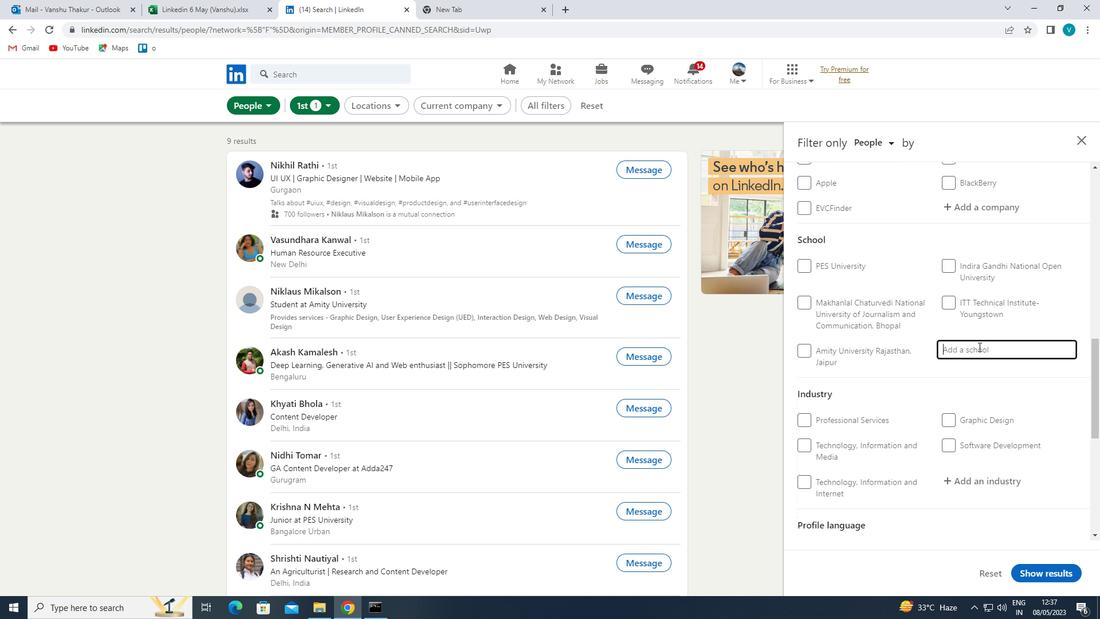 
Action: Key pressed <Key.shift>DR.<Key.space><Key.shift>C.<Key.shift>V.<Key.space><Key.shift>RAMAN
Screenshot: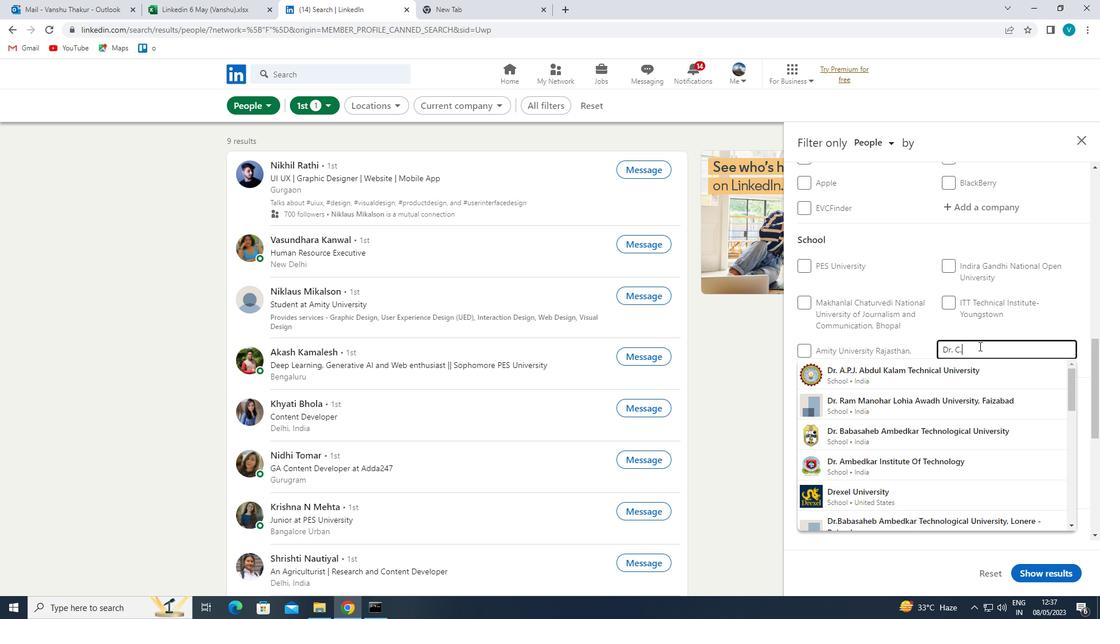 
Action: Mouse moved to (968, 378)
Screenshot: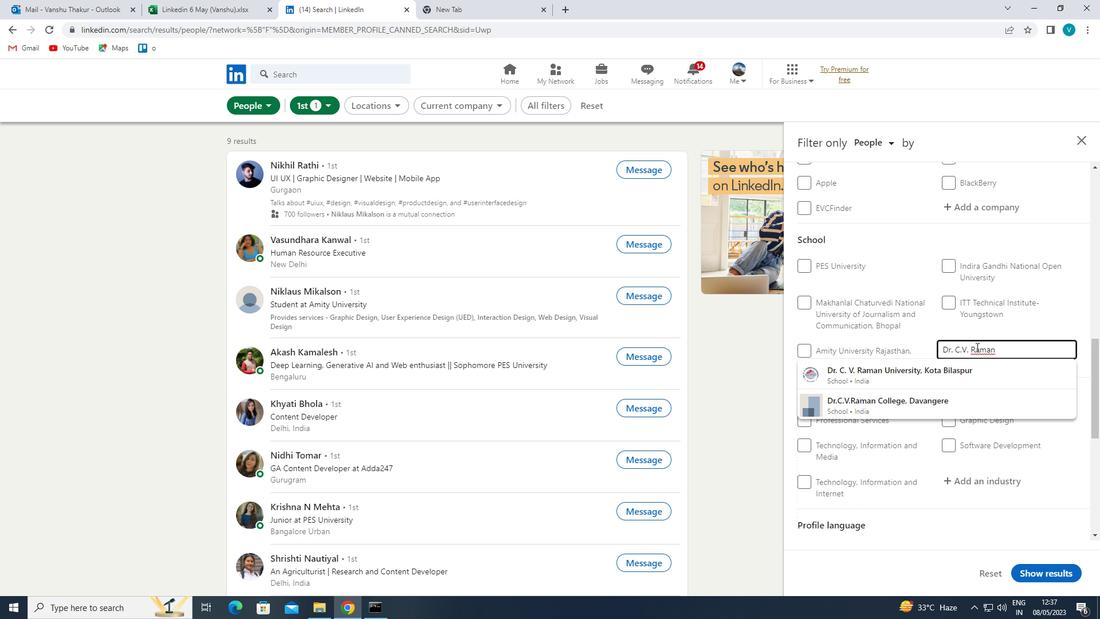 
Action: Mouse pressed left at (968, 378)
Screenshot: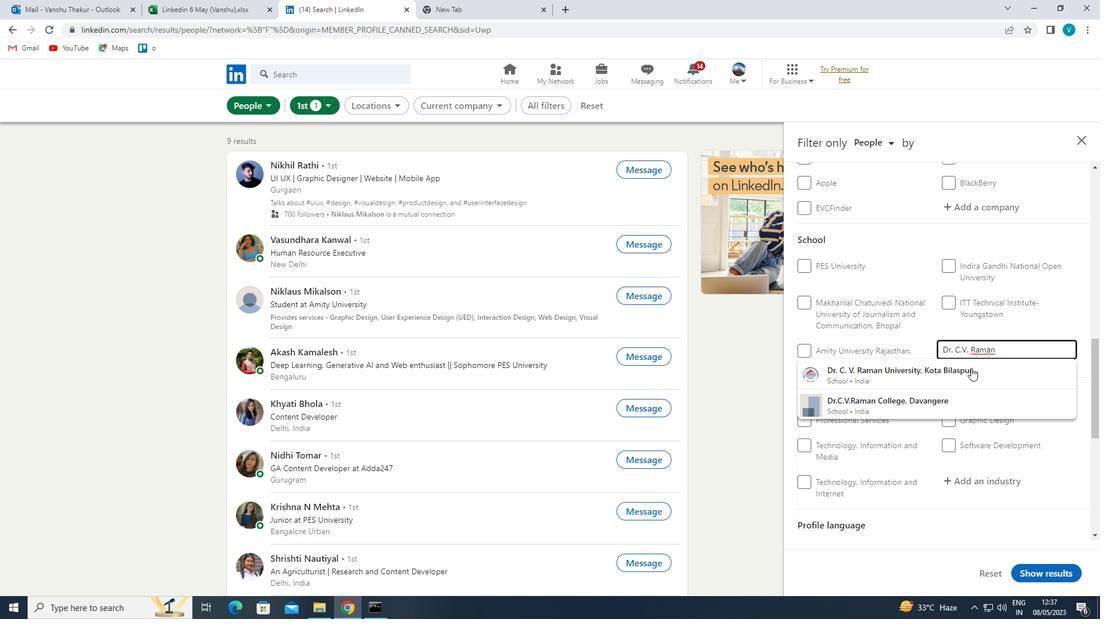 
Action: Mouse scrolled (968, 378) with delta (0, 0)
Screenshot: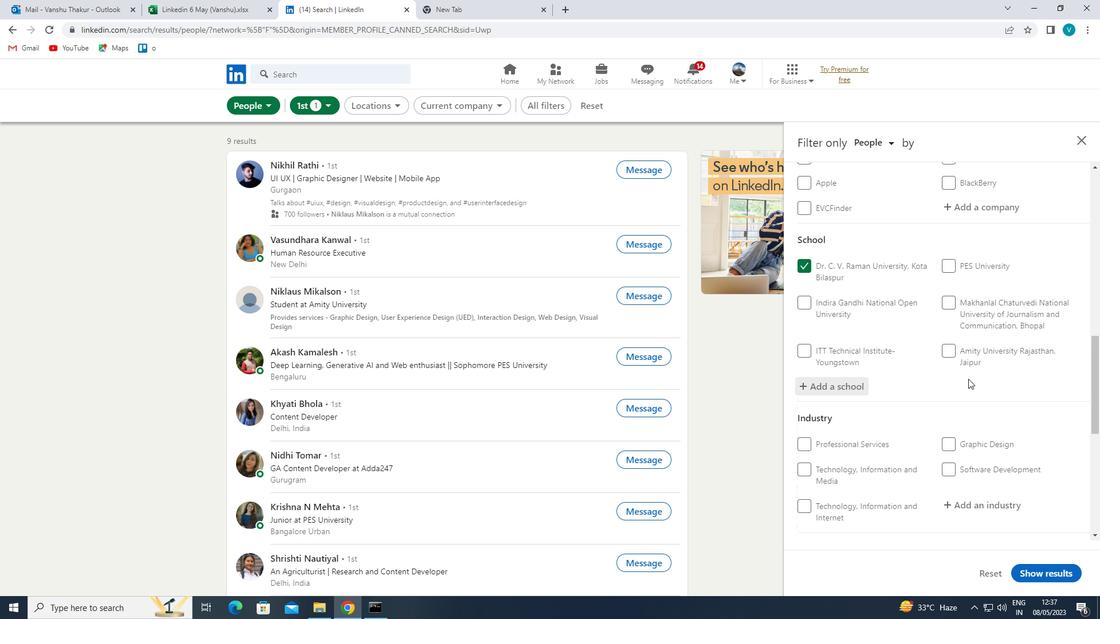 
Action: Mouse scrolled (968, 378) with delta (0, 0)
Screenshot: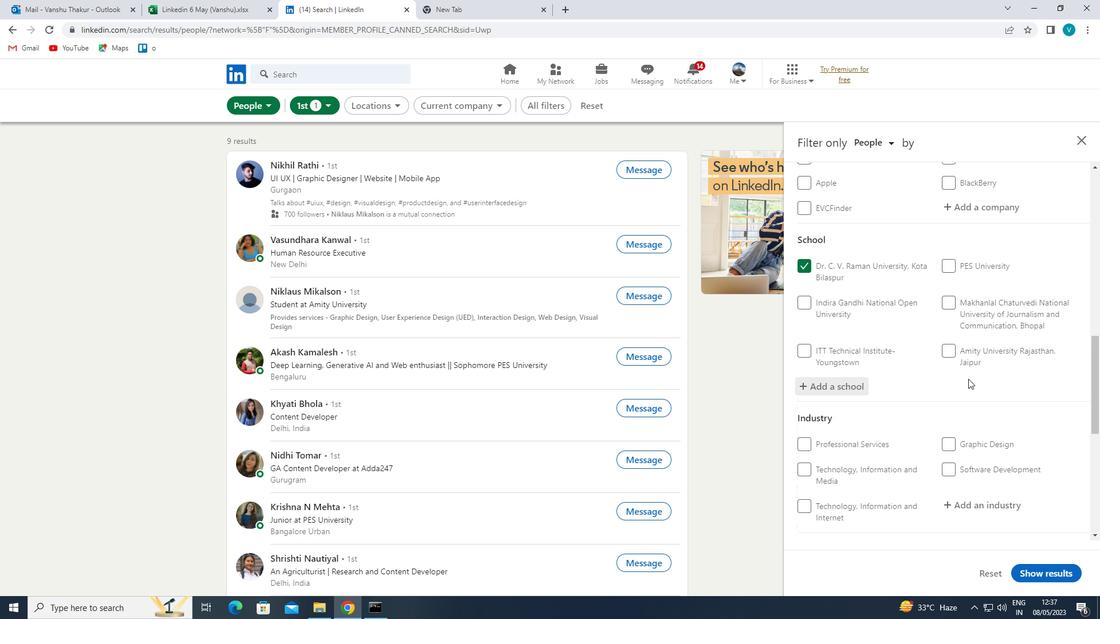 
Action: Mouse moved to (970, 381)
Screenshot: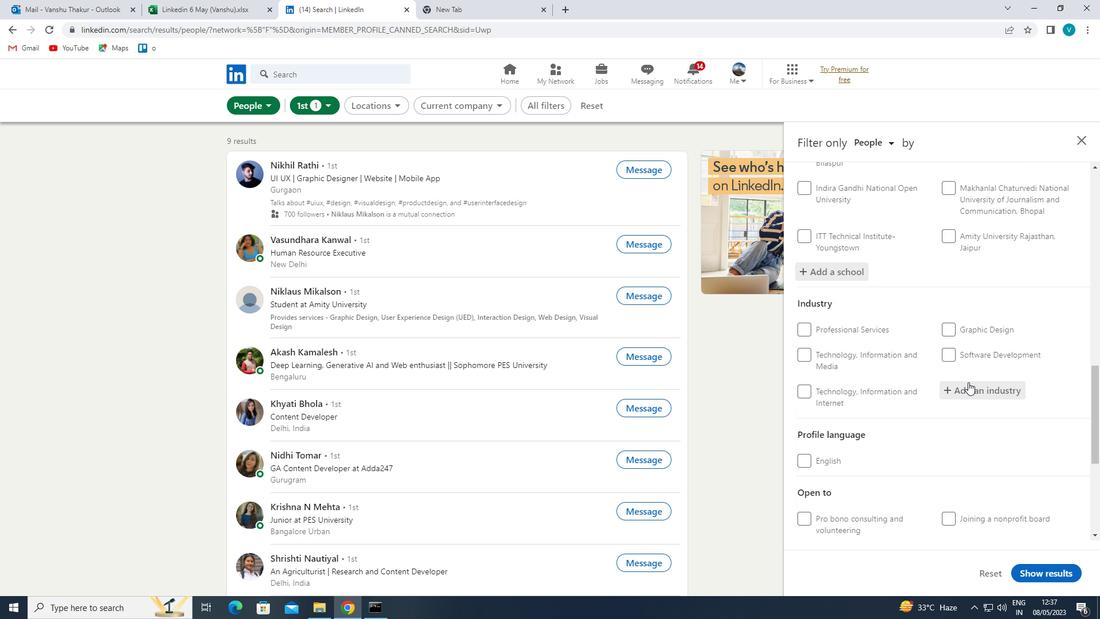 
Action: Mouse pressed left at (970, 381)
Screenshot: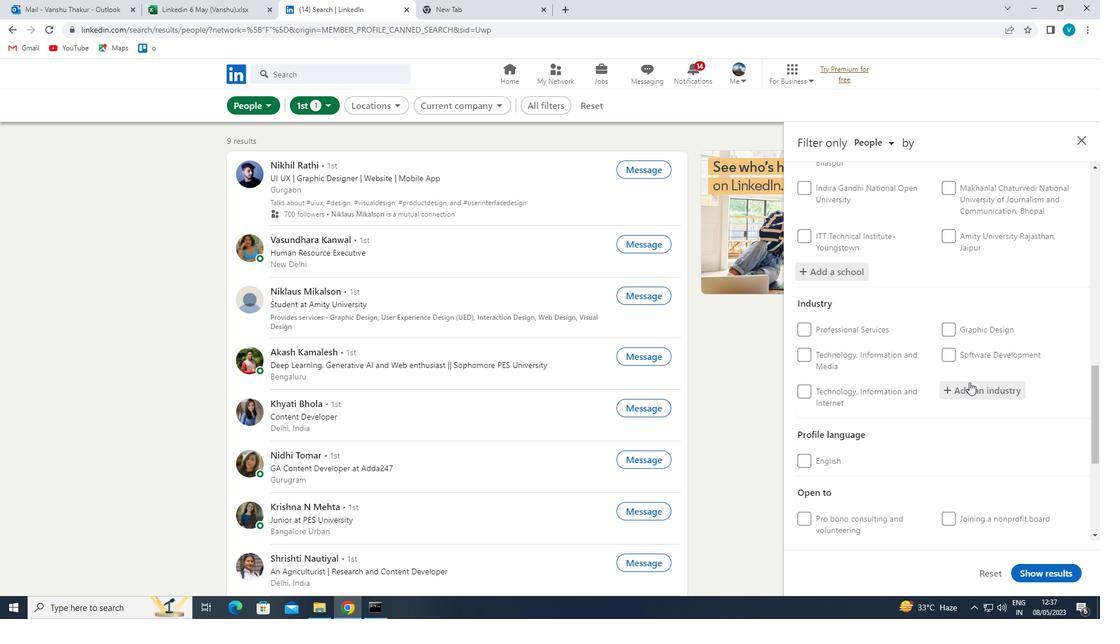 
Action: Key pressed <Key.shift>REPAIR
Screenshot: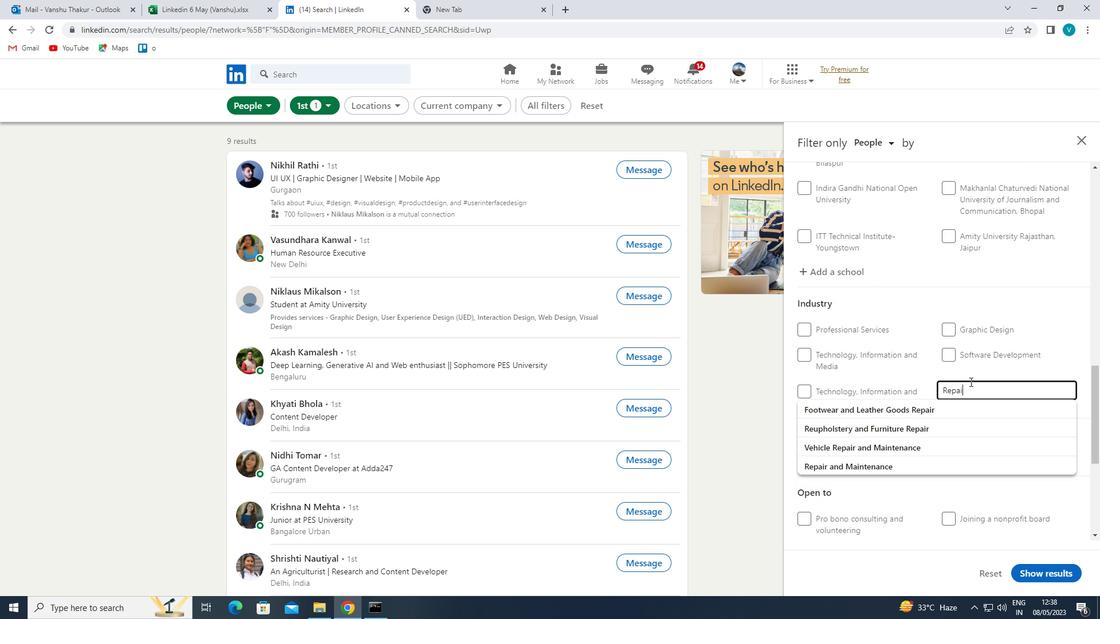 
Action: Mouse moved to (937, 458)
Screenshot: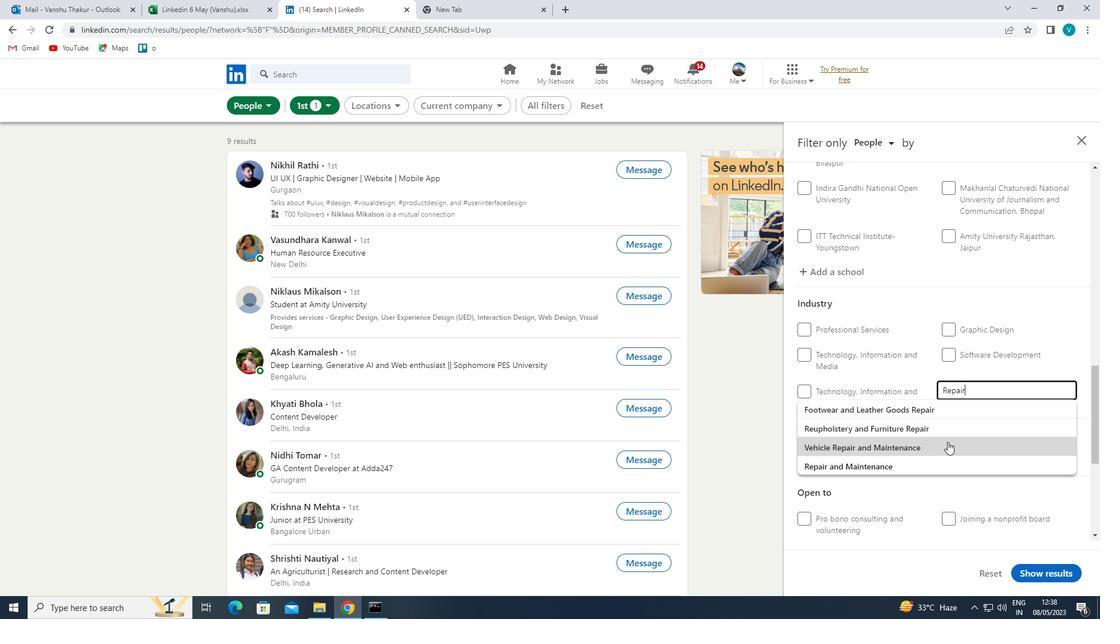 
Action: Mouse pressed left at (937, 458)
Screenshot: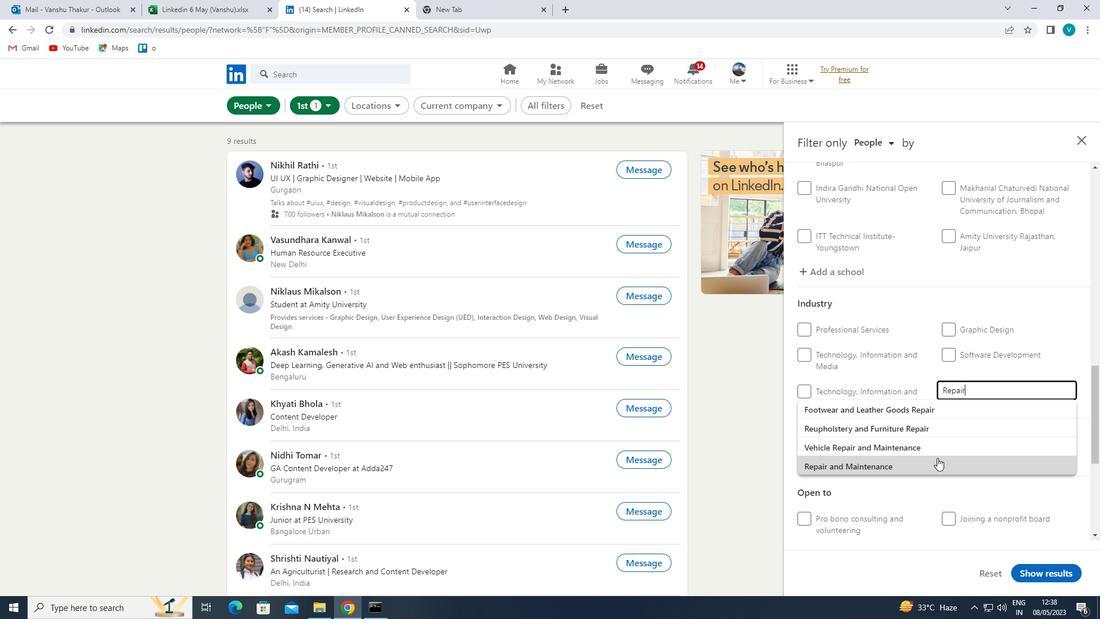 
Action: Mouse moved to (932, 451)
Screenshot: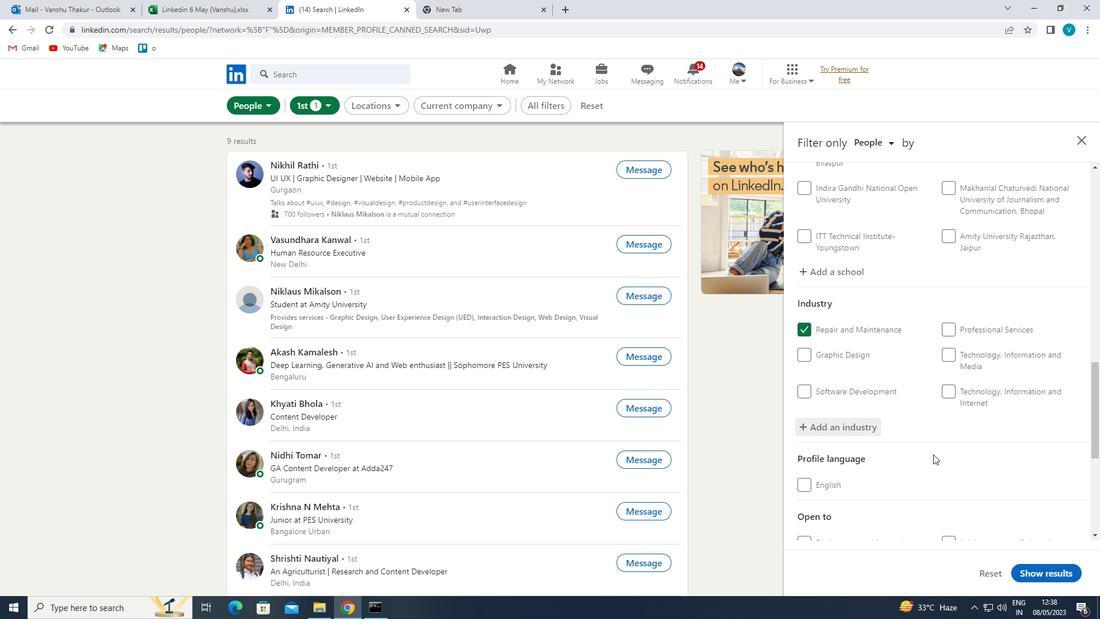 
Action: Mouse scrolled (932, 450) with delta (0, 0)
Screenshot: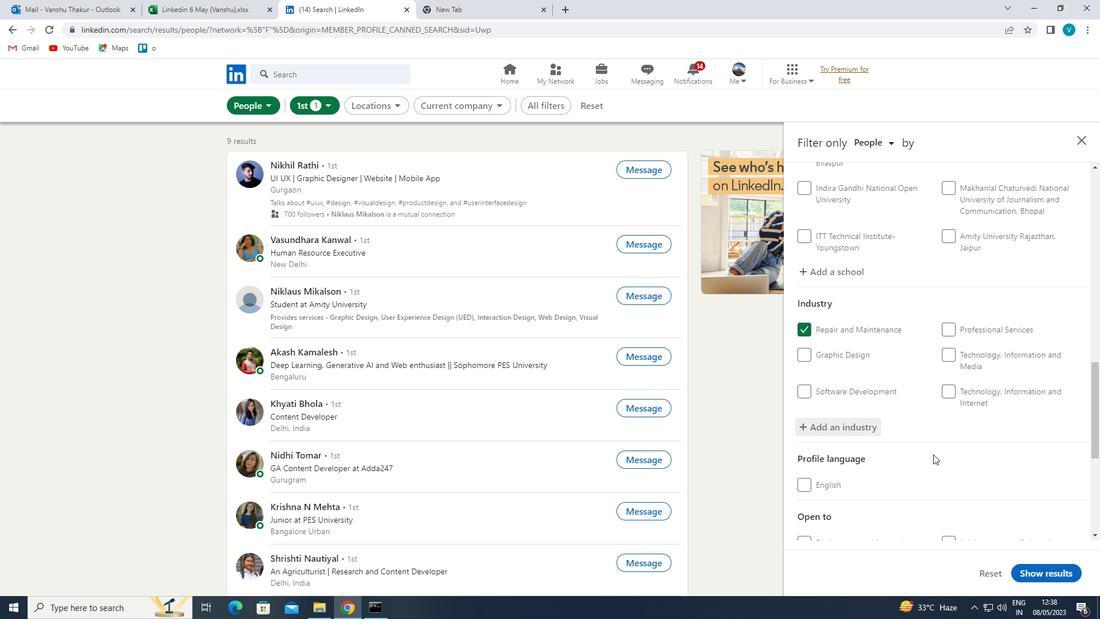 
Action: Mouse moved to (932, 448)
Screenshot: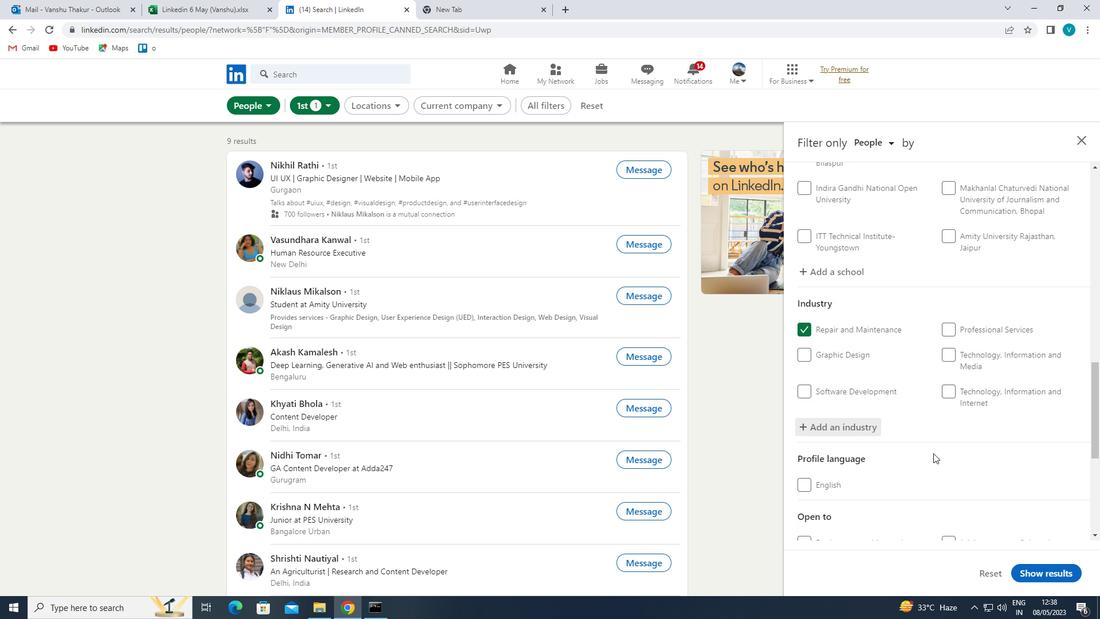 
Action: Mouse scrolled (932, 448) with delta (0, 0)
Screenshot: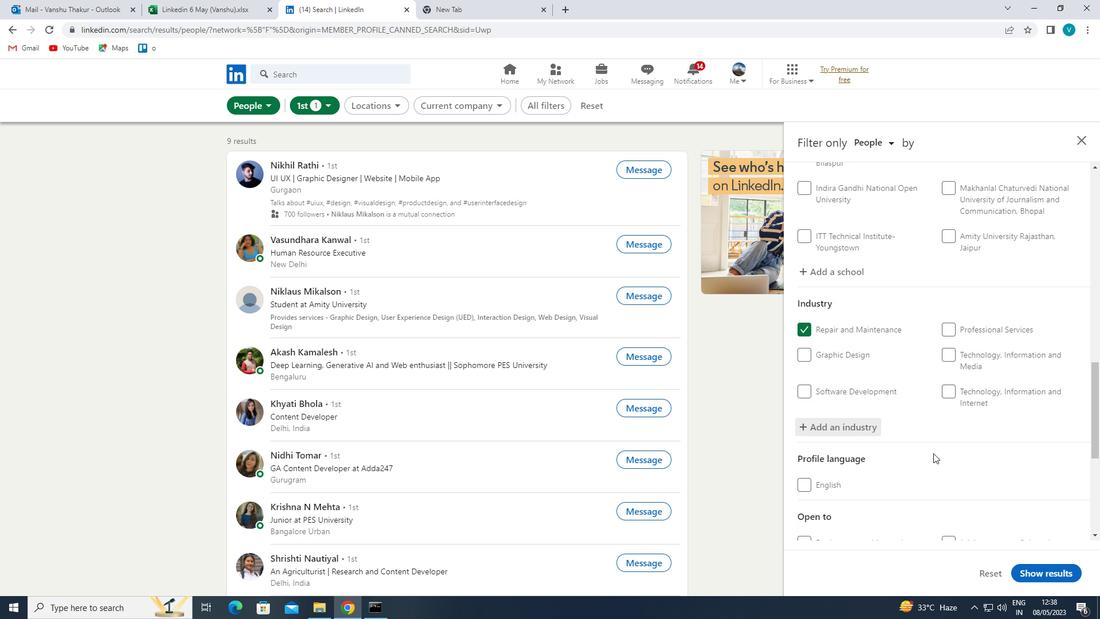 
Action: Mouse moved to (929, 444)
Screenshot: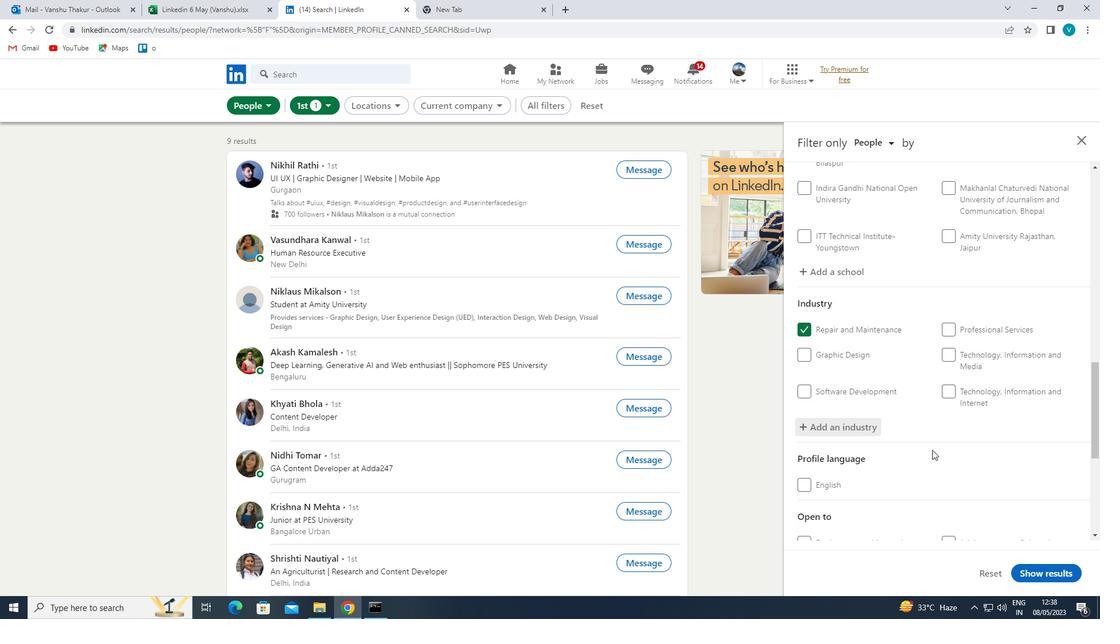 
Action: Mouse scrolled (929, 443) with delta (0, 0)
Screenshot: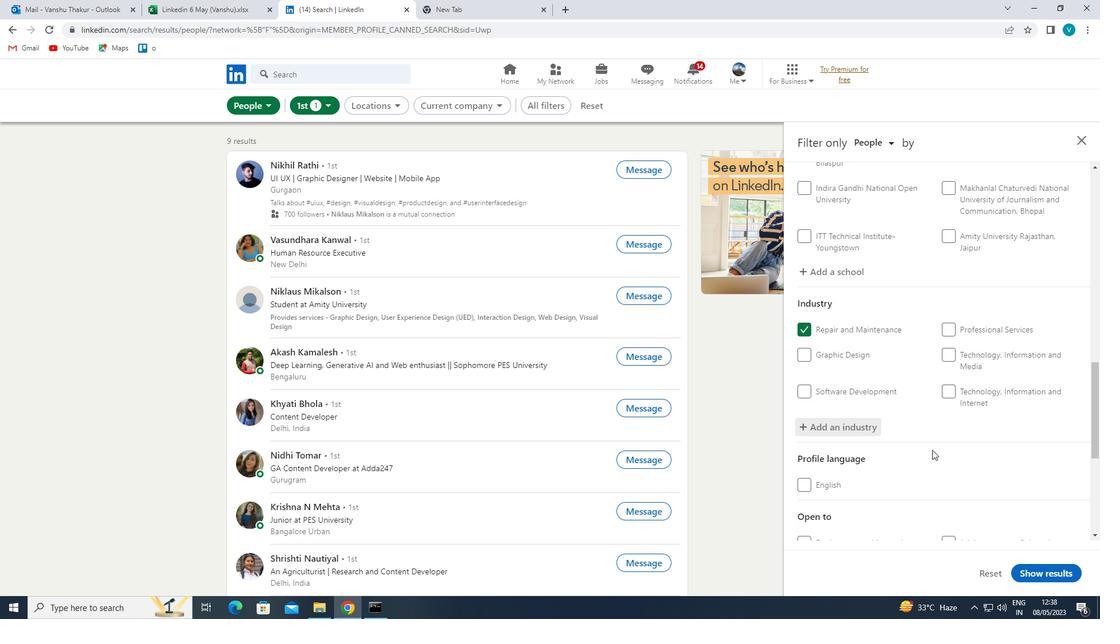 
Action: Mouse moved to (926, 439)
Screenshot: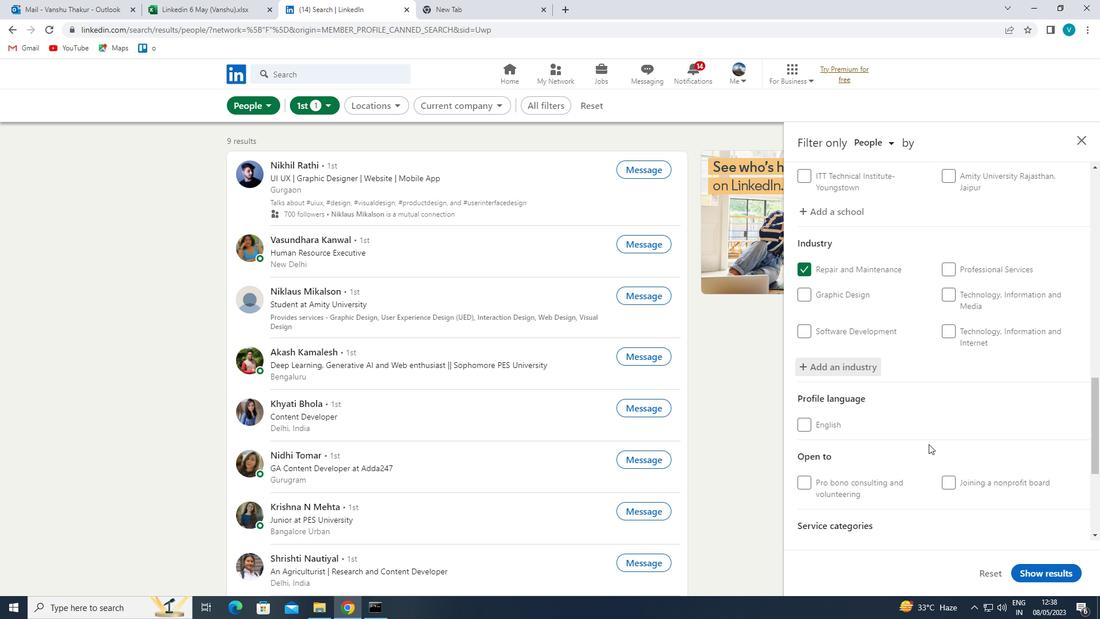
Action: Mouse scrolled (926, 439) with delta (0, 0)
Screenshot: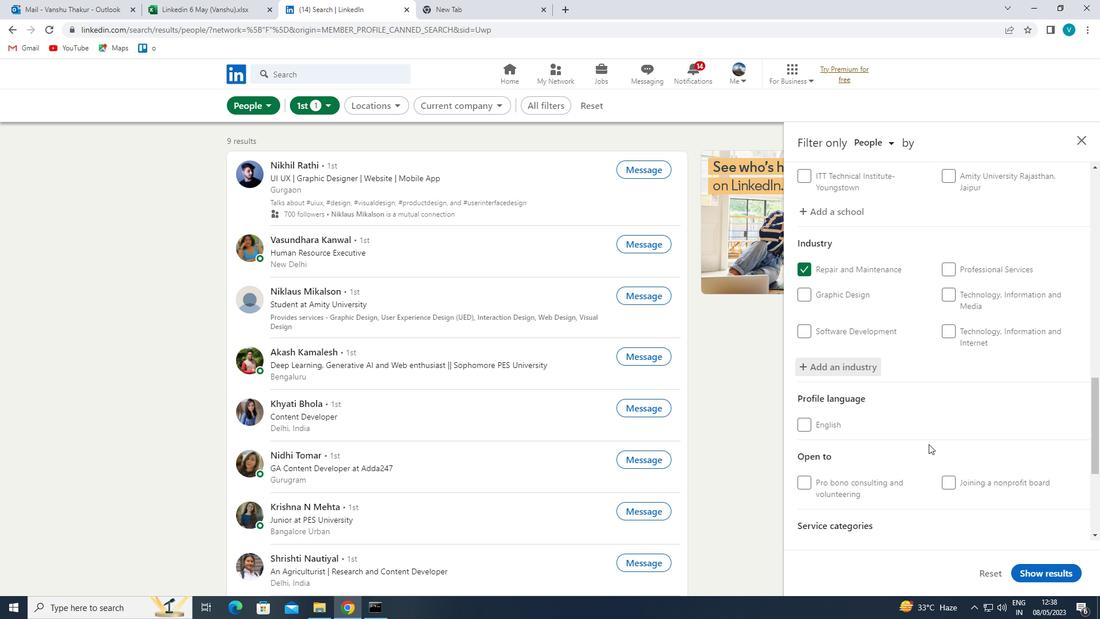 
Action: Mouse moved to (962, 431)
Screenshot: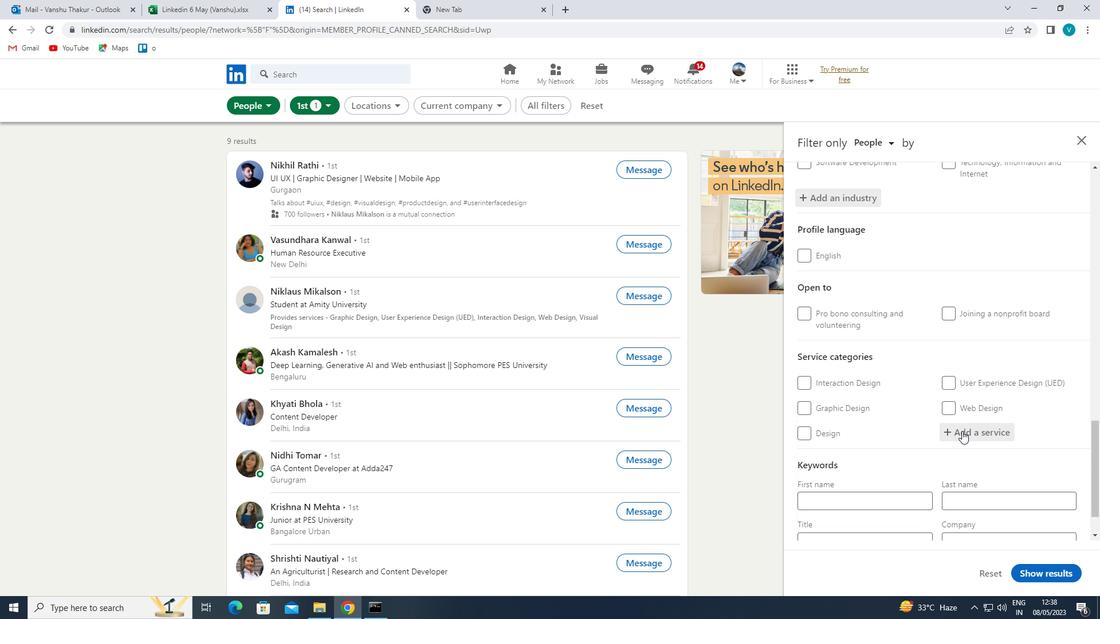 
Action: Mouse pressed left at (962, 431)
Screenshot: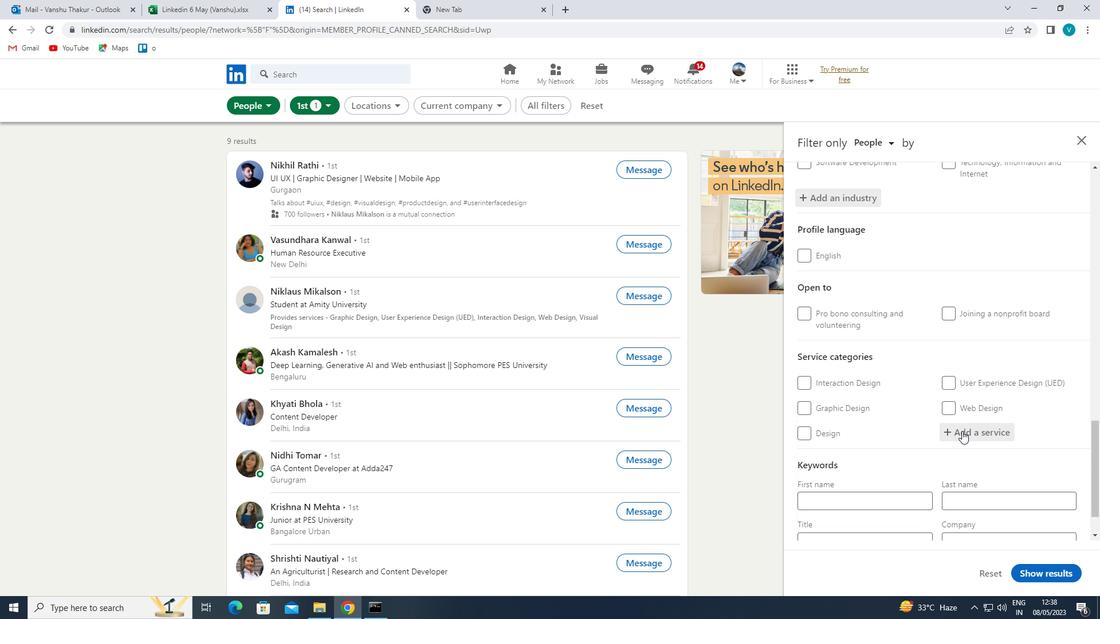 
Action: Mouse moved to (961, 423)
Screenshot: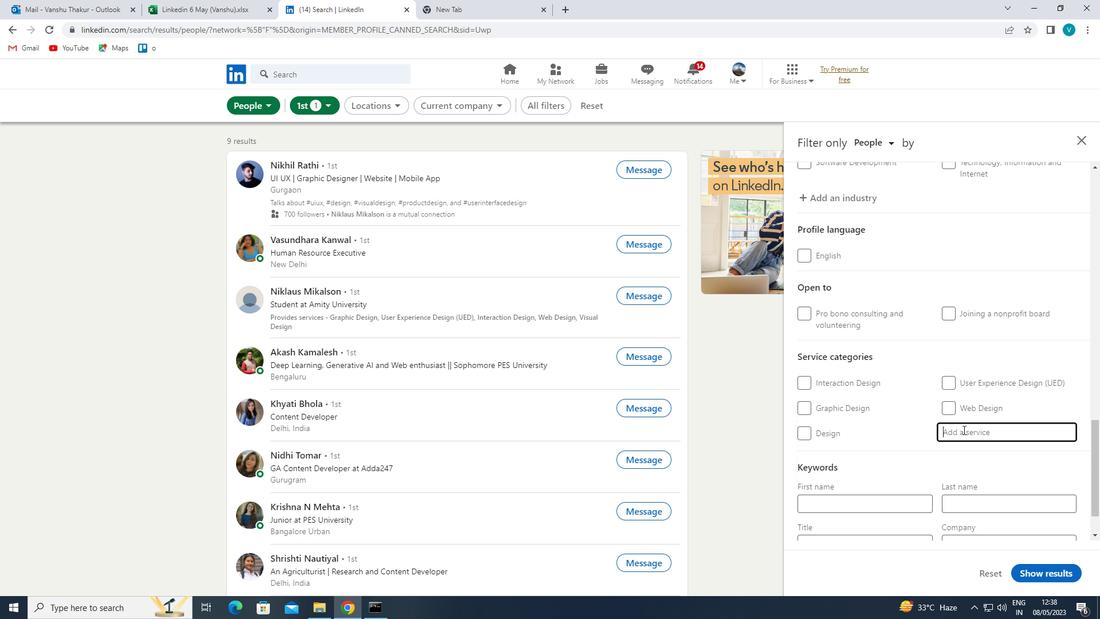 
Action: Key pressed <Key.shift>
Screenshot: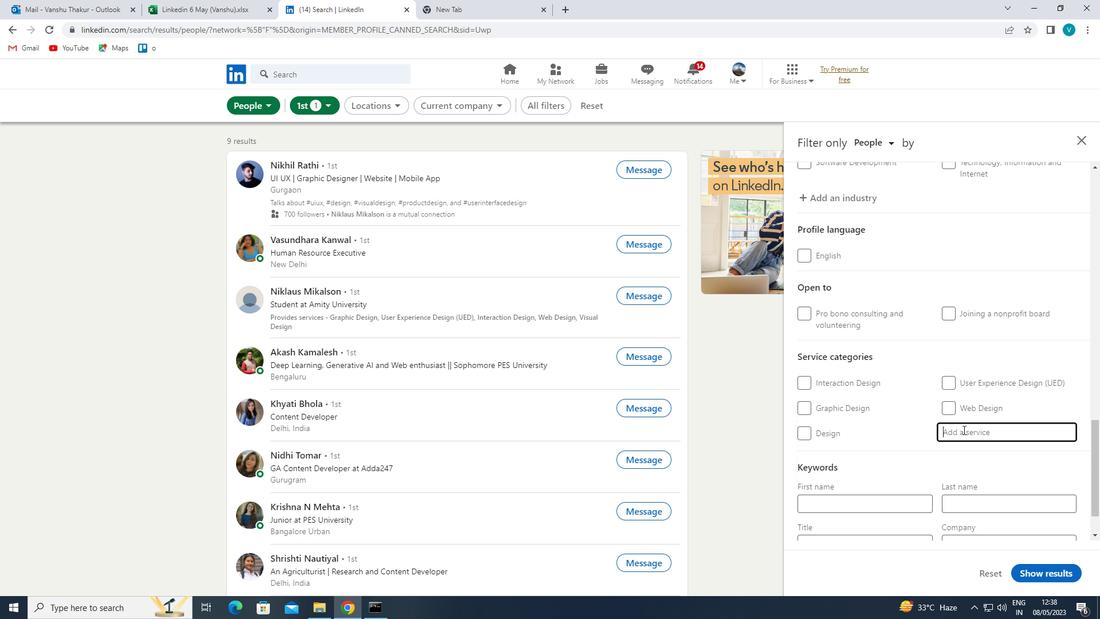 
Action: Mouse moved to (960, 423)
Screenshot: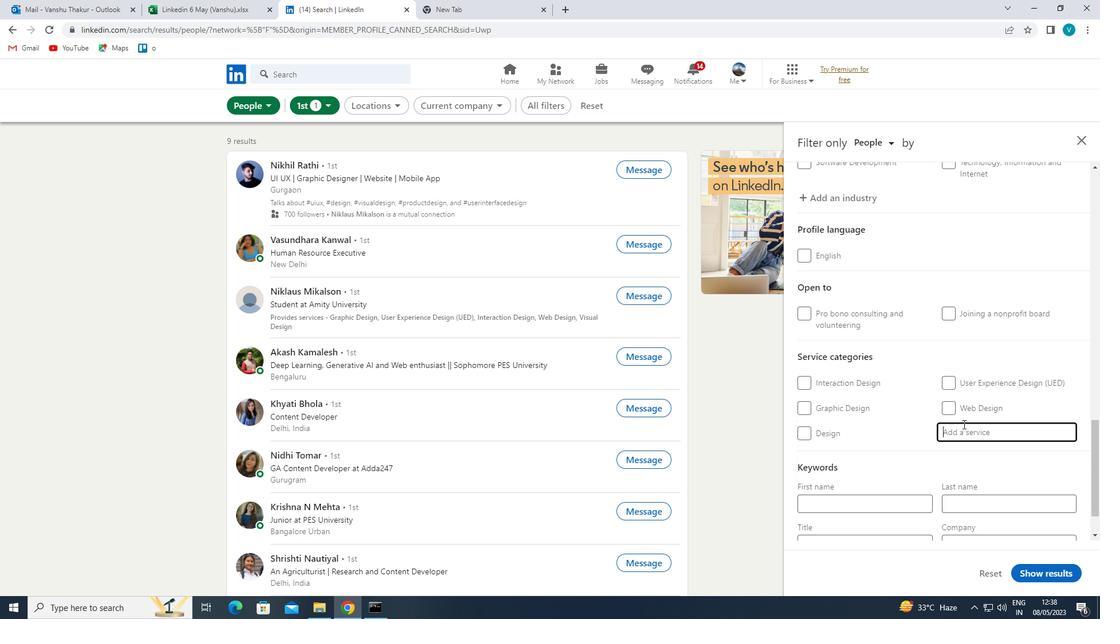 
Action: Key pressed LIFE<Key.space>
Screenshot: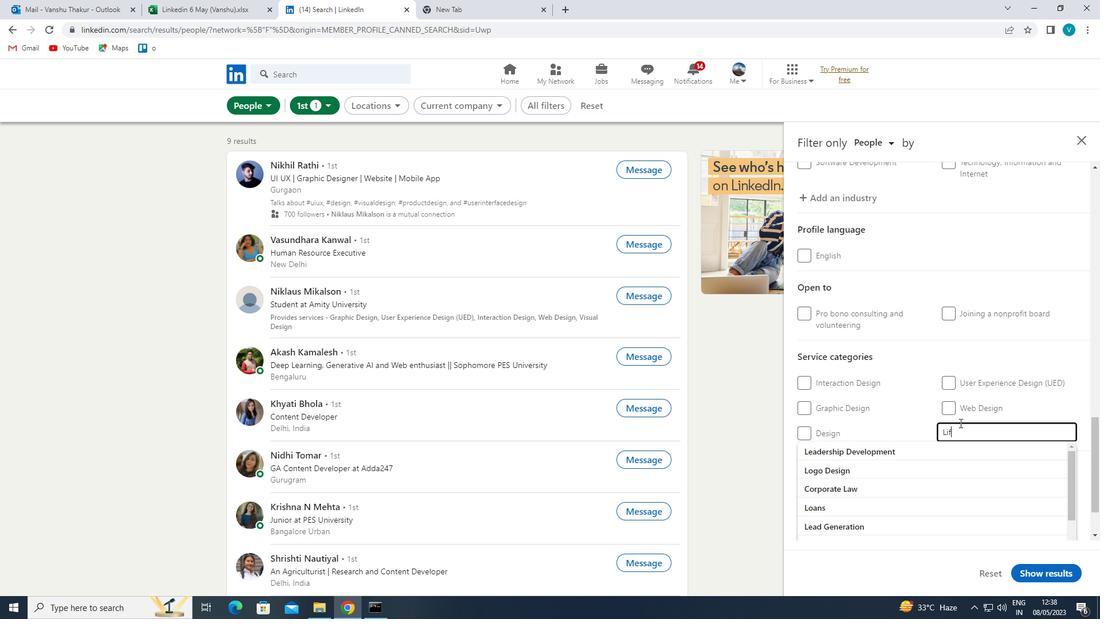 
Action: Mouse moved to (957, 420)
Screenshot: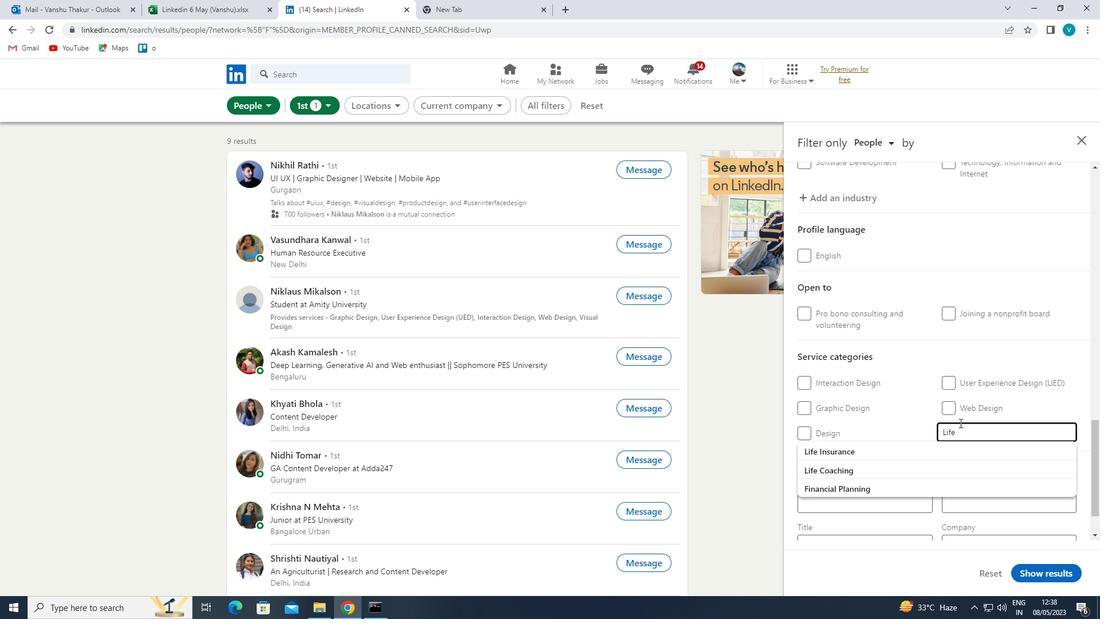 
Action: Key pressed <Key.shift>
Screenshot: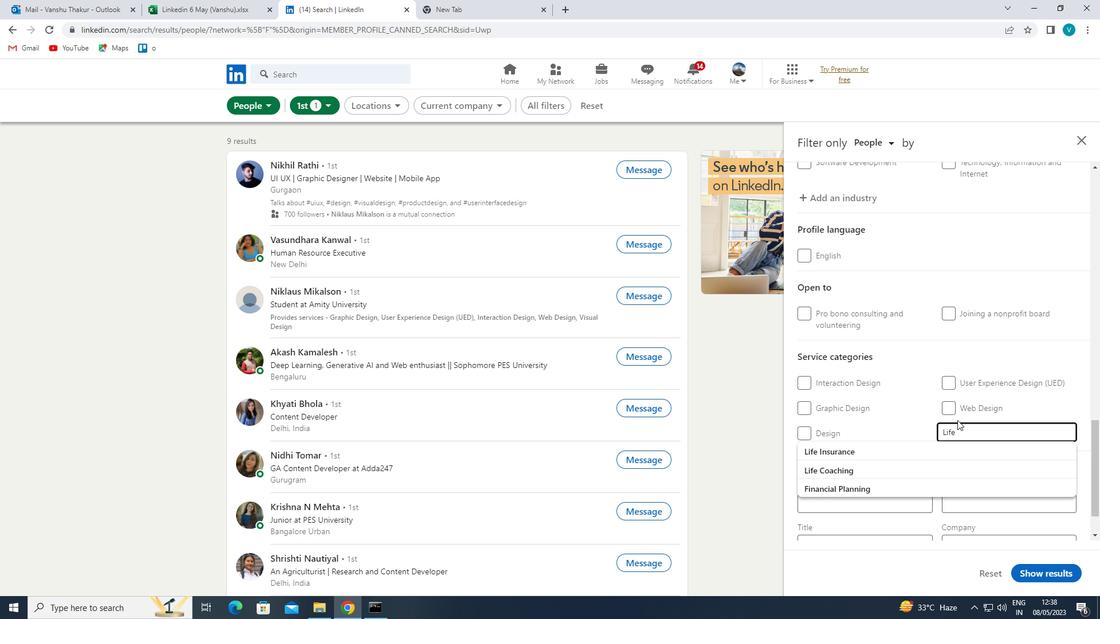 
Action: Mouse moved to (957, 418)
Screenshot: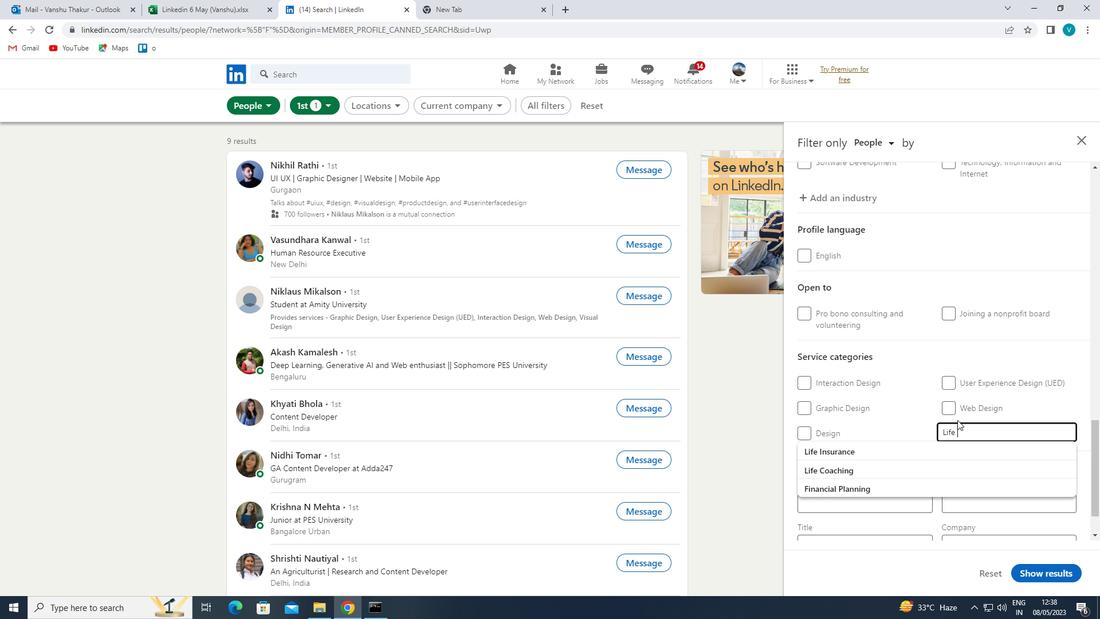 
Action: Key pressed <Key.shift><Key.shift><Key.shift>COACHING
Screenshot: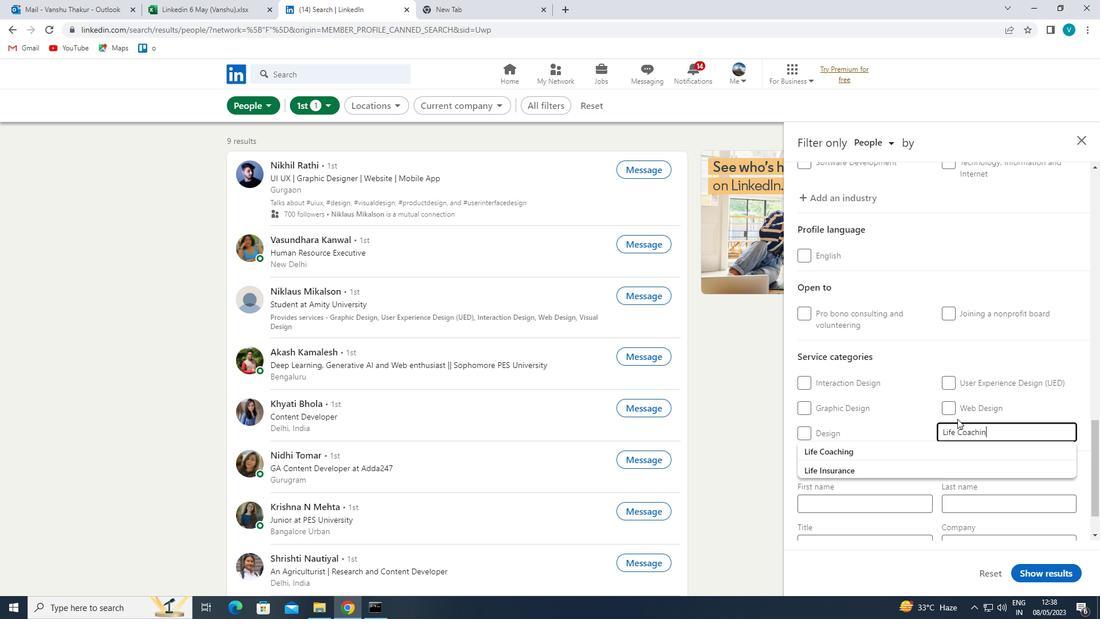 
Action: Mouse moved to (929, 451)
Screenshot: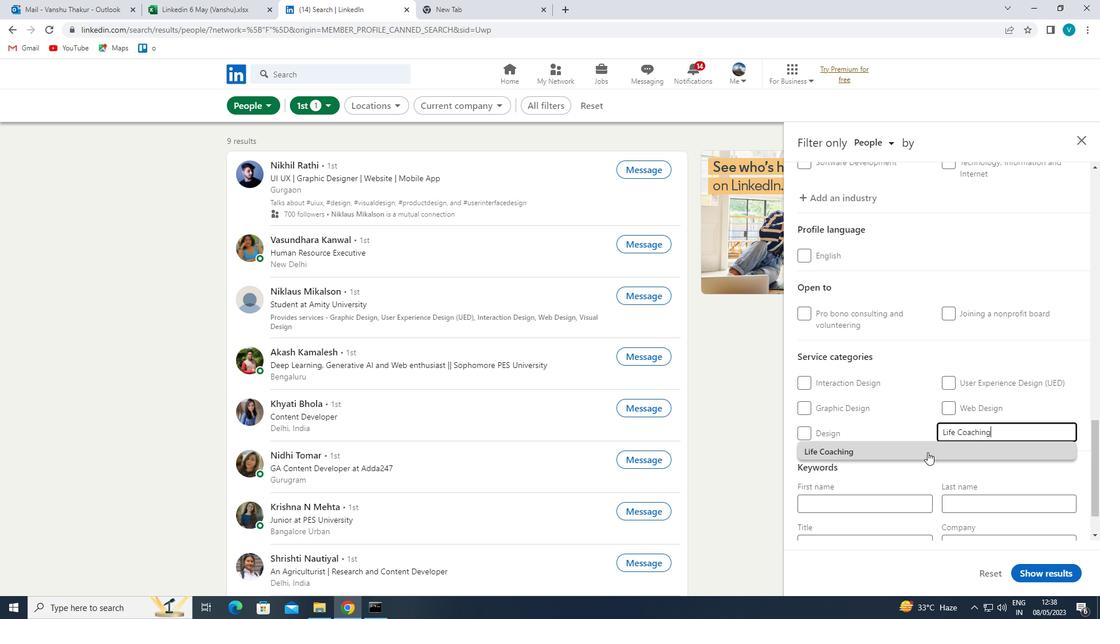 
Action: Mouse pressed left at (929, 451)
Screenshot: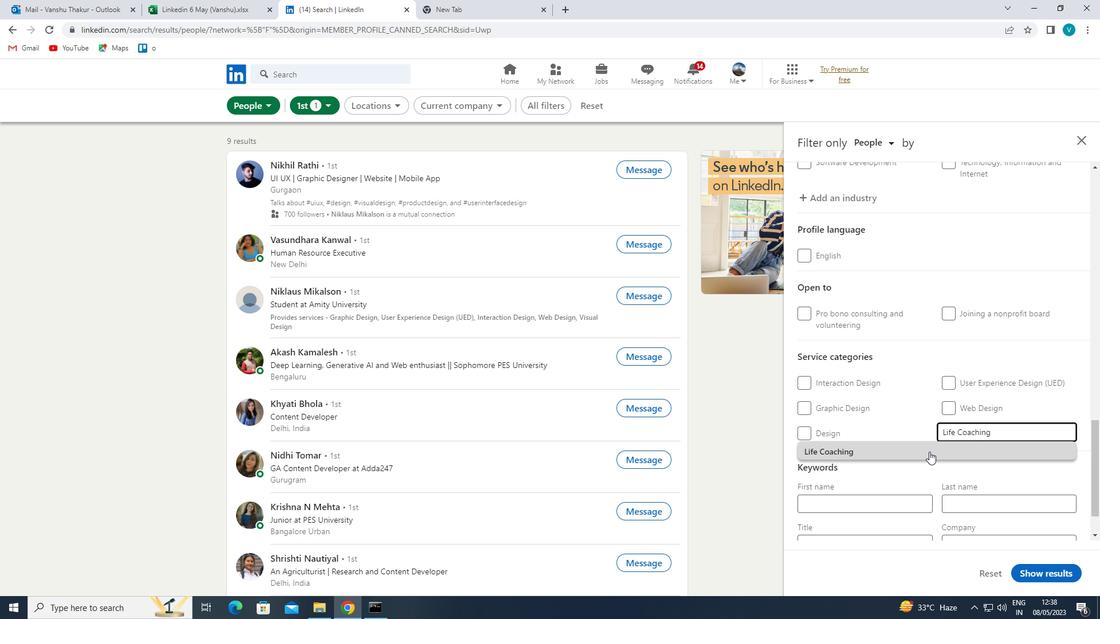 
Action: Mouse moved to (933, 448)
Screenshot: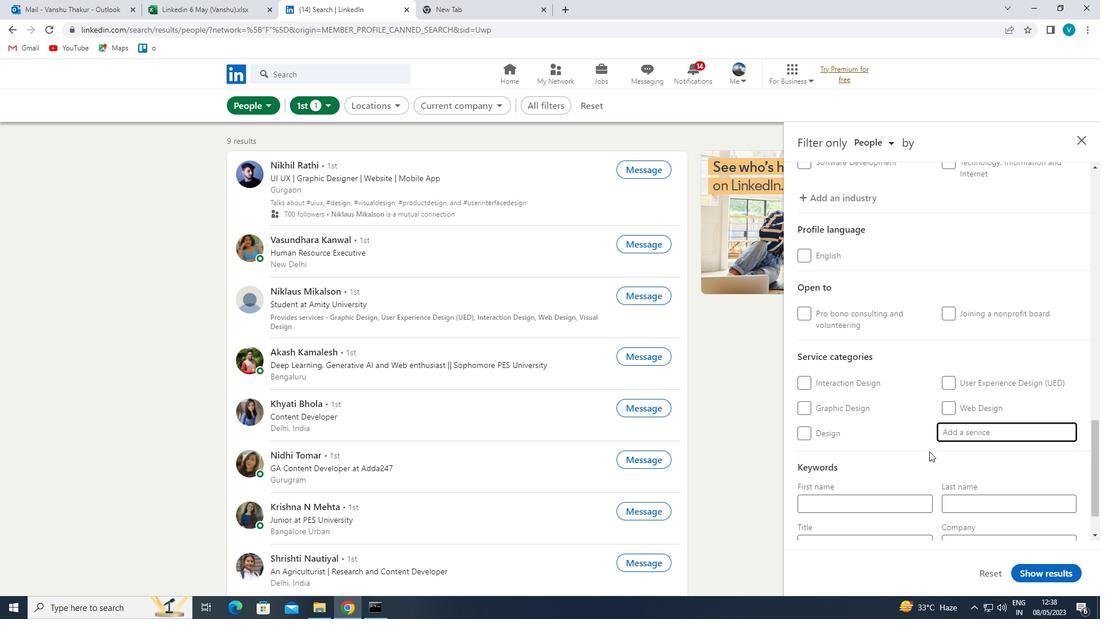 
Action: Mouse scrolled (933, 448) with delta (0, 0)
Screenshot: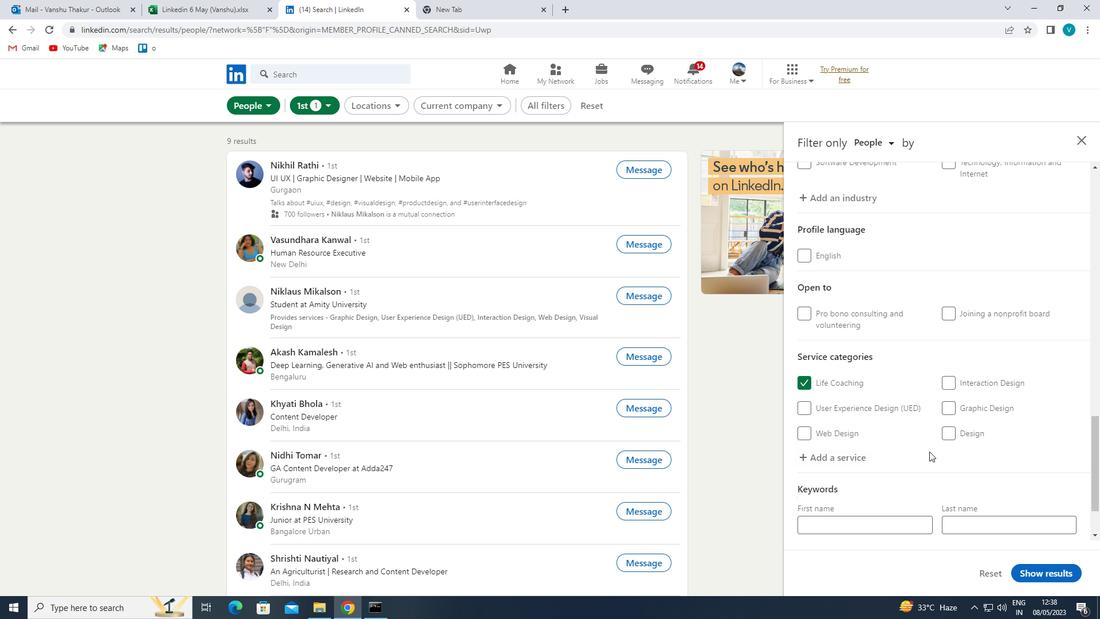 
Action: Mouse scrolled (933, 448) with delta (0, 0)
Screenshot: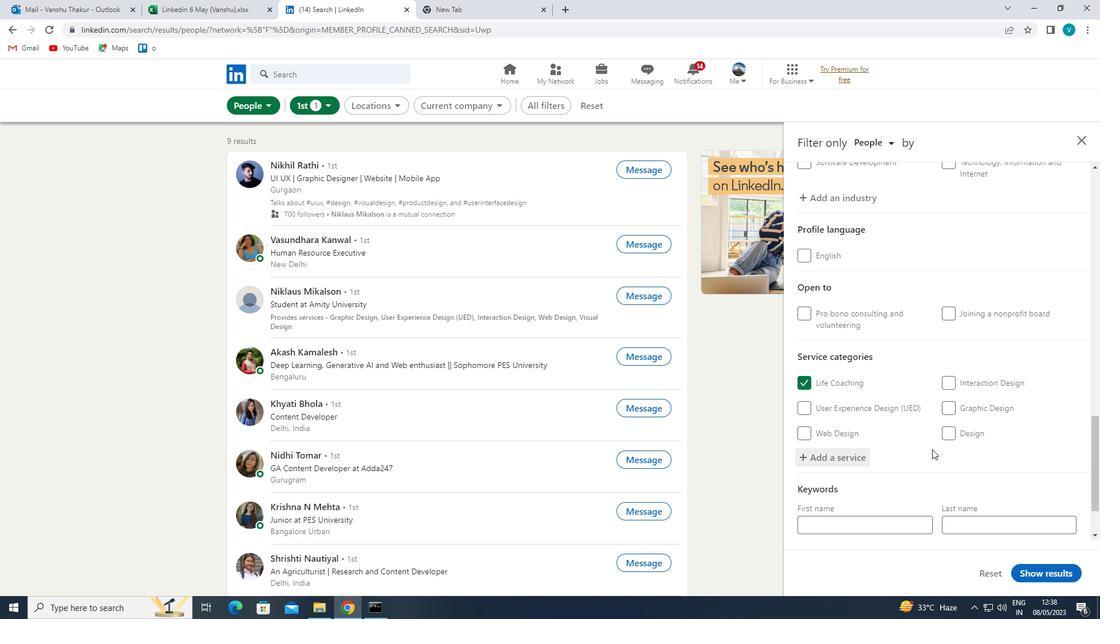 
Action: Mouse scrolled (933, 448) with delta (0, 0)
Screenshot: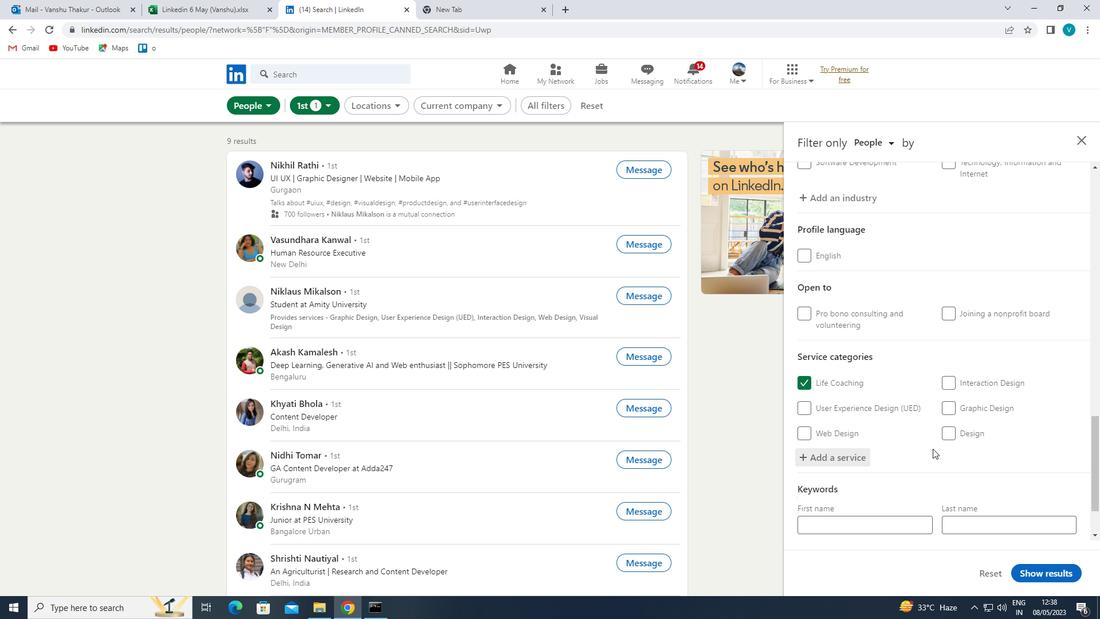 
Action: Mouse moved to (933, 448)
Screenshot: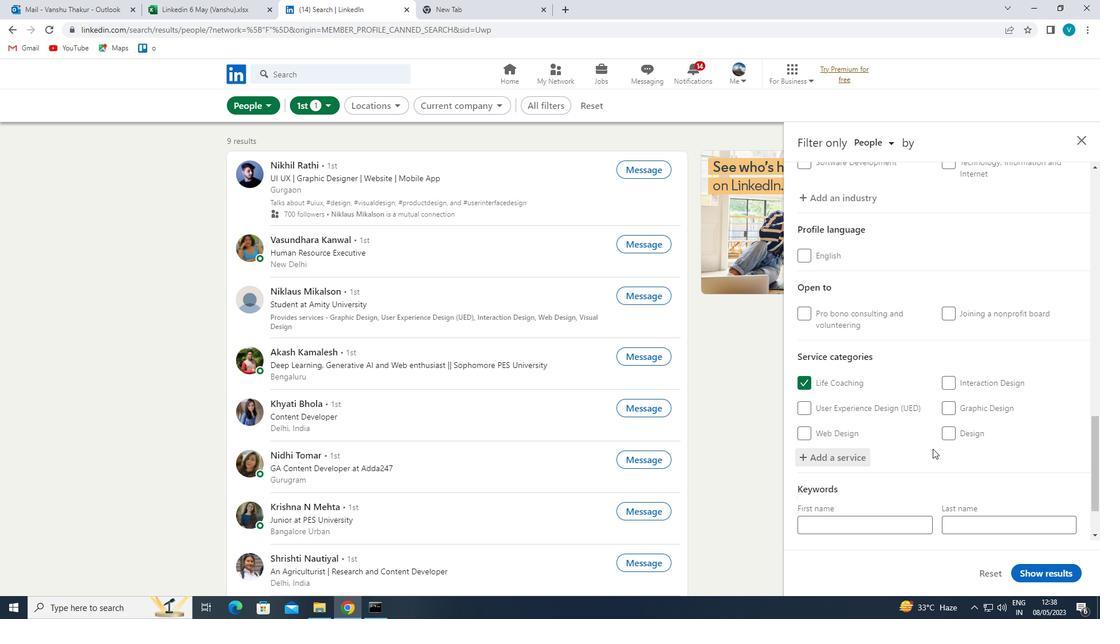 
Action: Mouse scrolled (933, 448) with delta (0, 0)
Screenshot: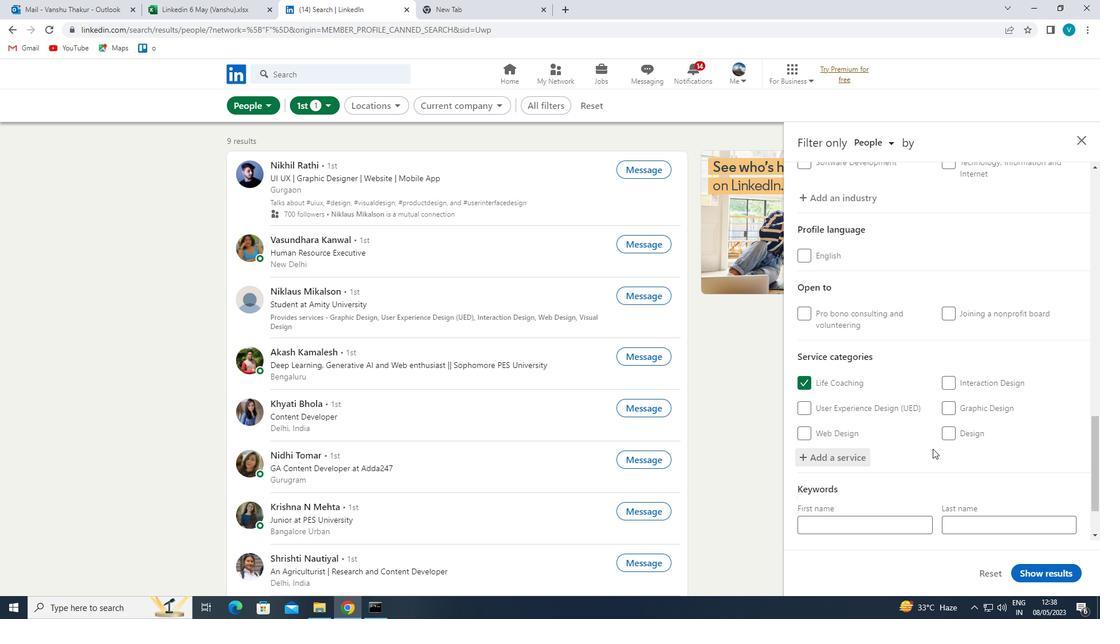 
Action: Mouse moved to (898, 499)
Screenshot: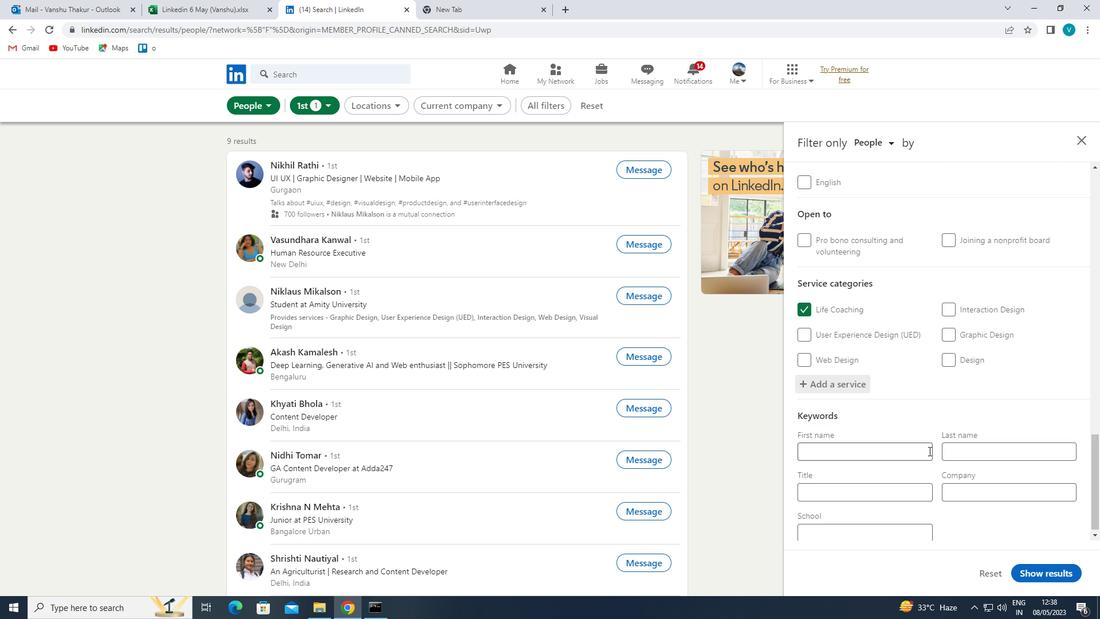 
Action: Mouse pressed left at (898, 499)
Screenshot: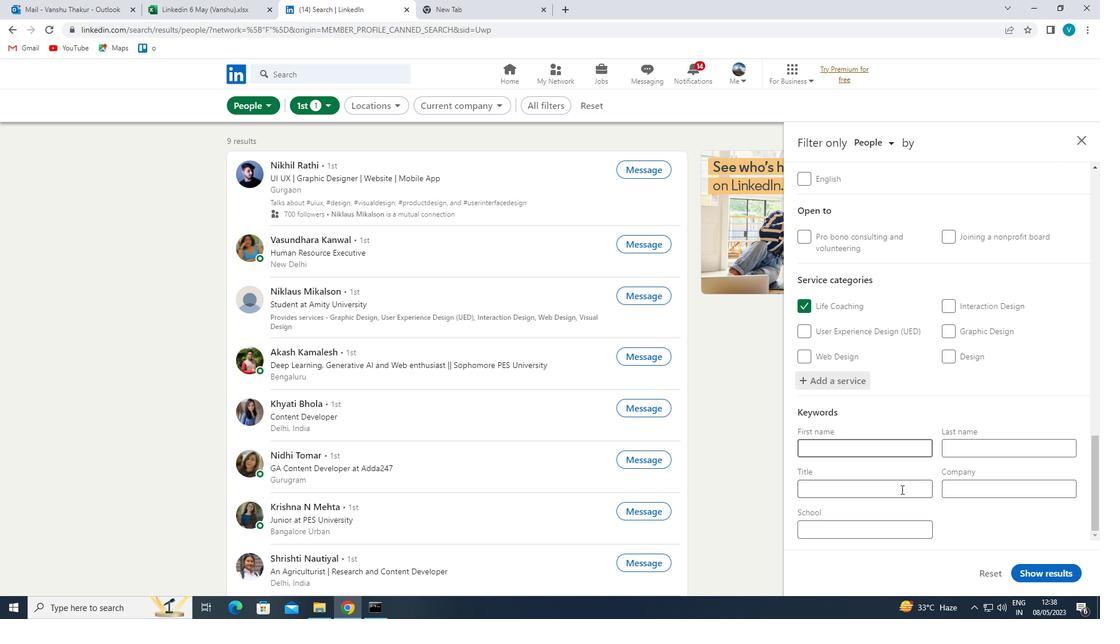 
Action: Mouse moved to (903, 497)
Screenshot: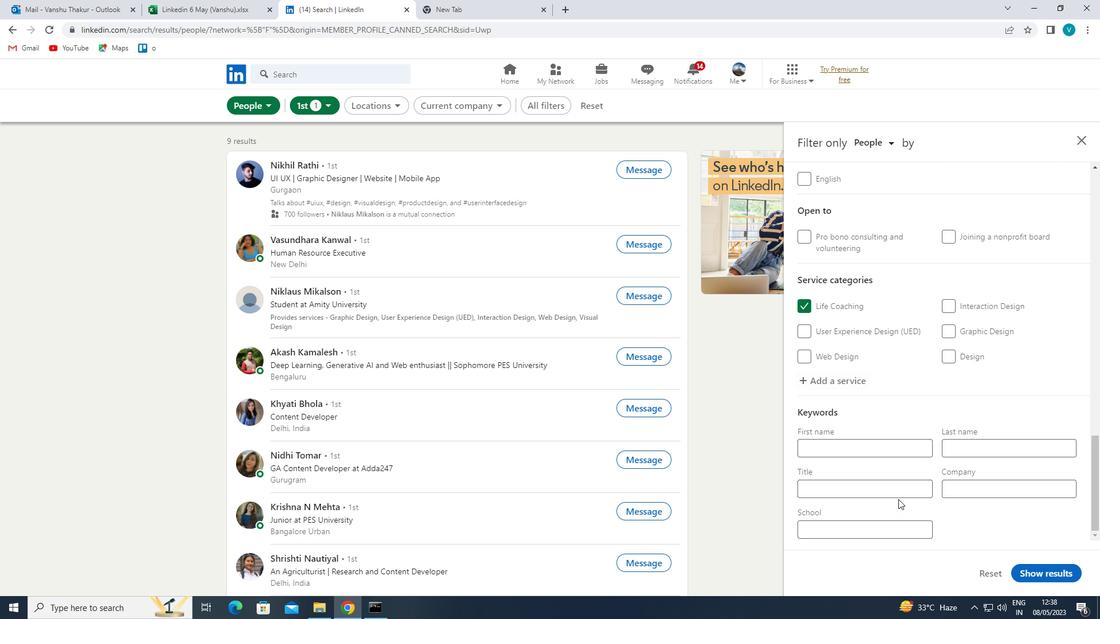 
Action: Mouse pressed left at (903, 497)
Screenshot: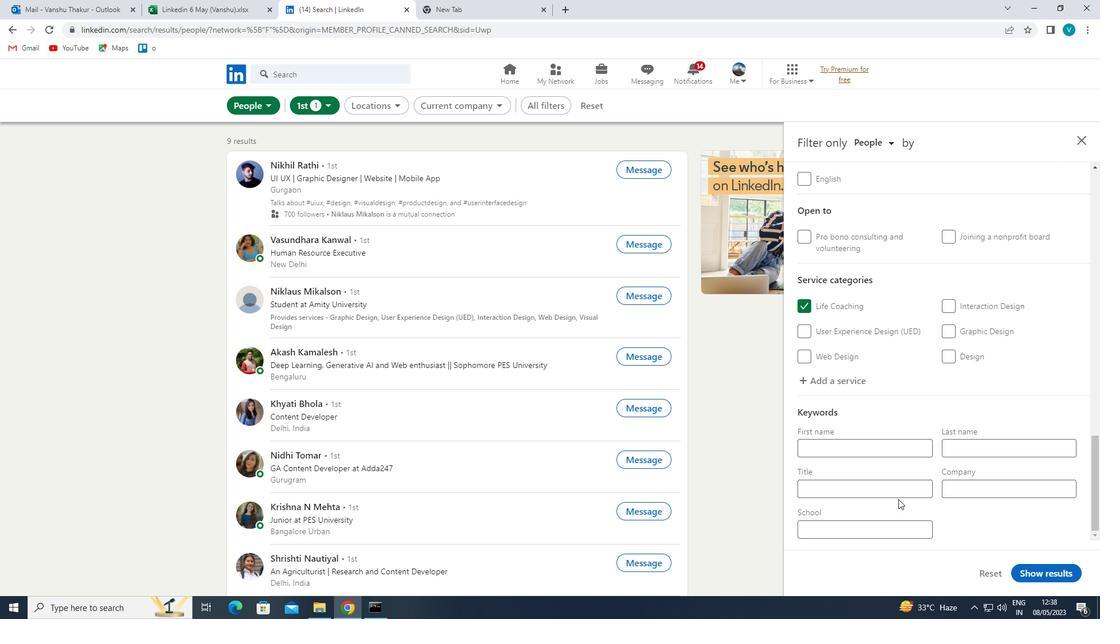 
Action: Mouse moved to (907, 492)
Screenshot: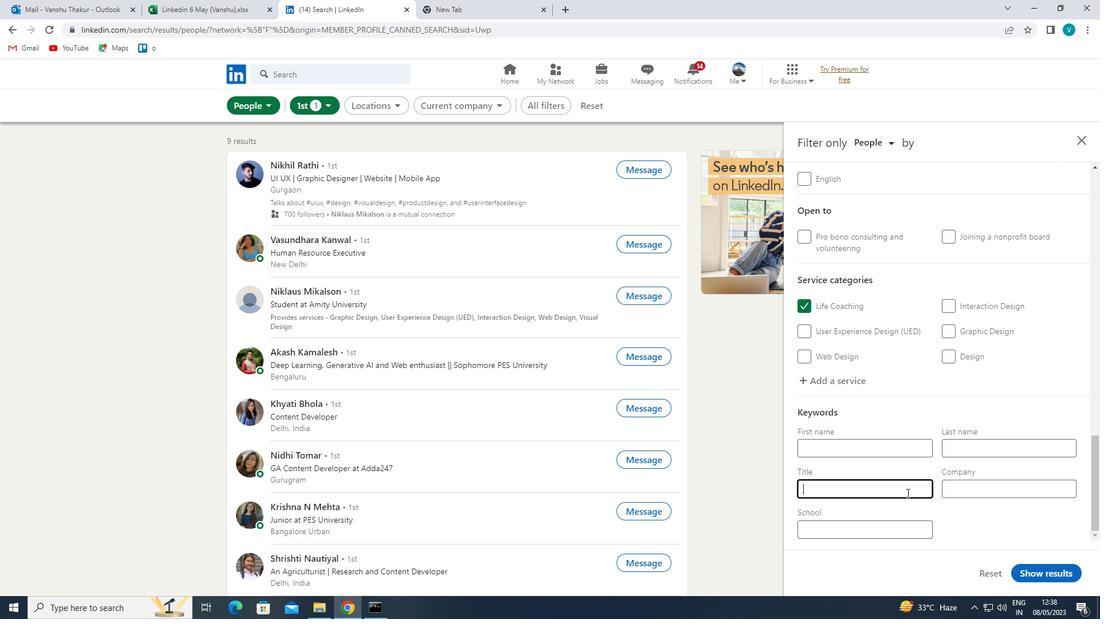 
Action: Key pressed <Key.shift><Key.shift><Key.shift><Key.shift>PROGRAM<Key.space><Key.shift>ADMINSYRA<Key.backspace><Key.backspace><Key.backspace>TRATOR<Key.space>
Screenshot: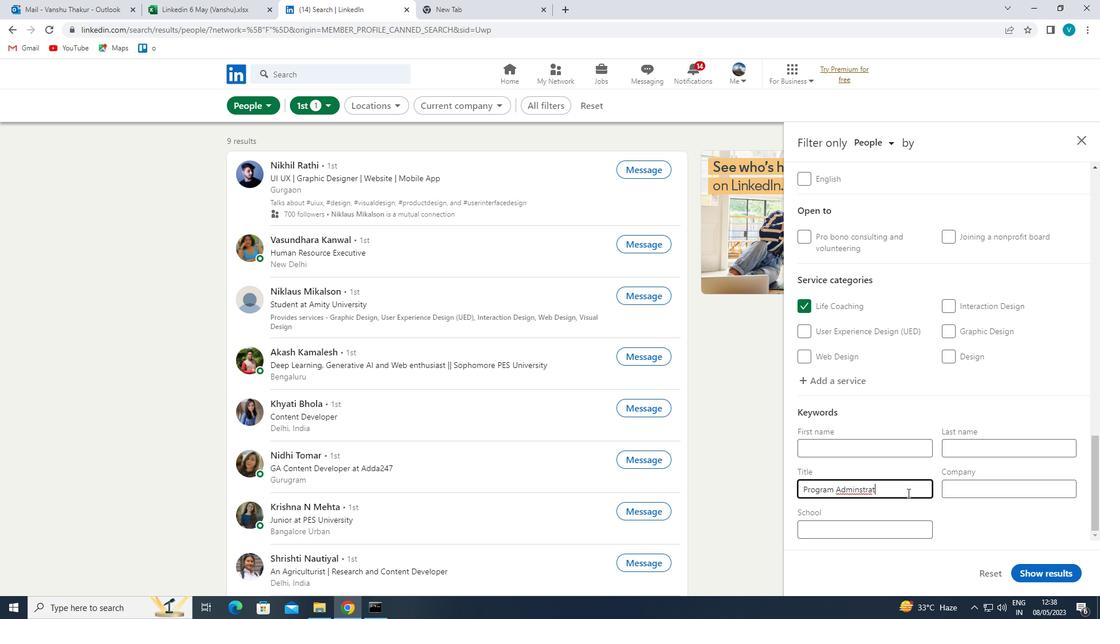 
Action: Mouse moved to (1039, 563)
Screenshot: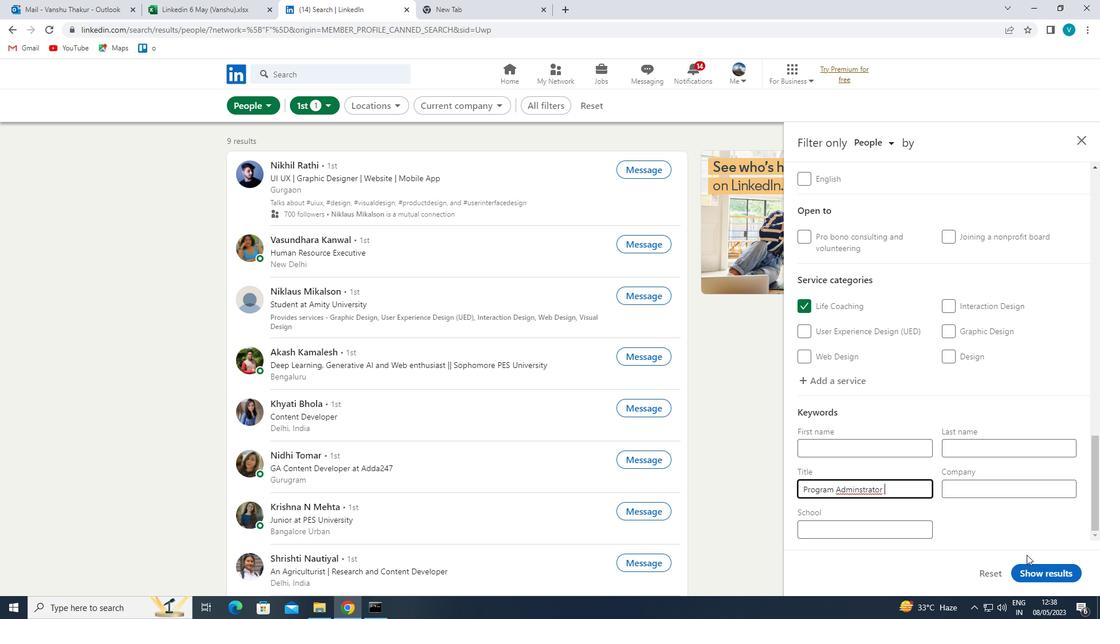 
Action: Mouse pressed left at (1039, 563)
Screenshot: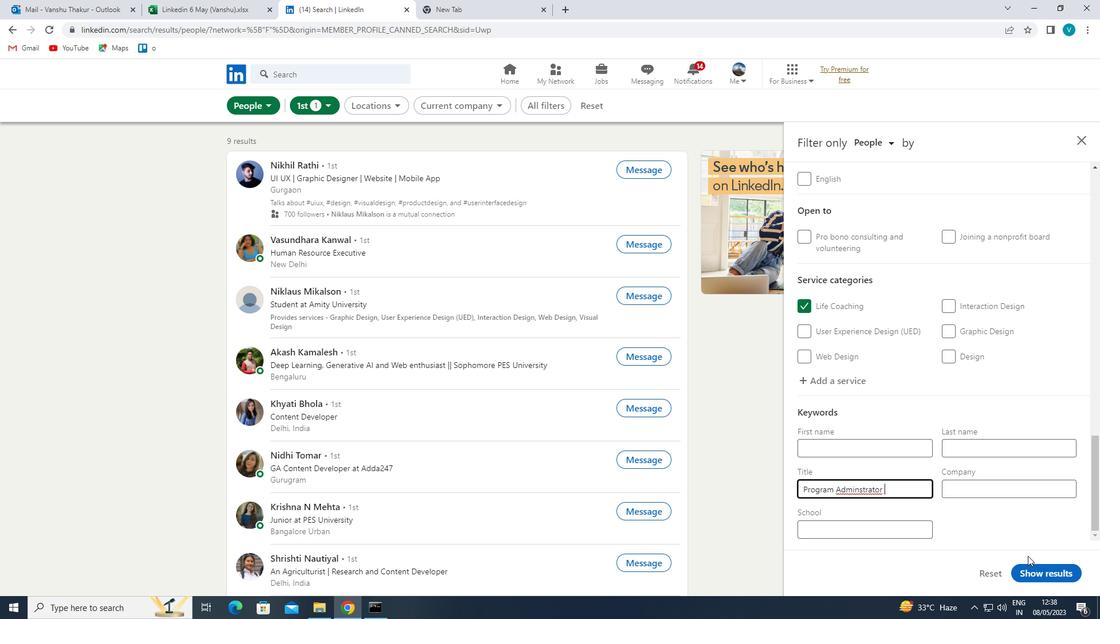
Action: Mouse moved to (1039, 566)
Screenshot: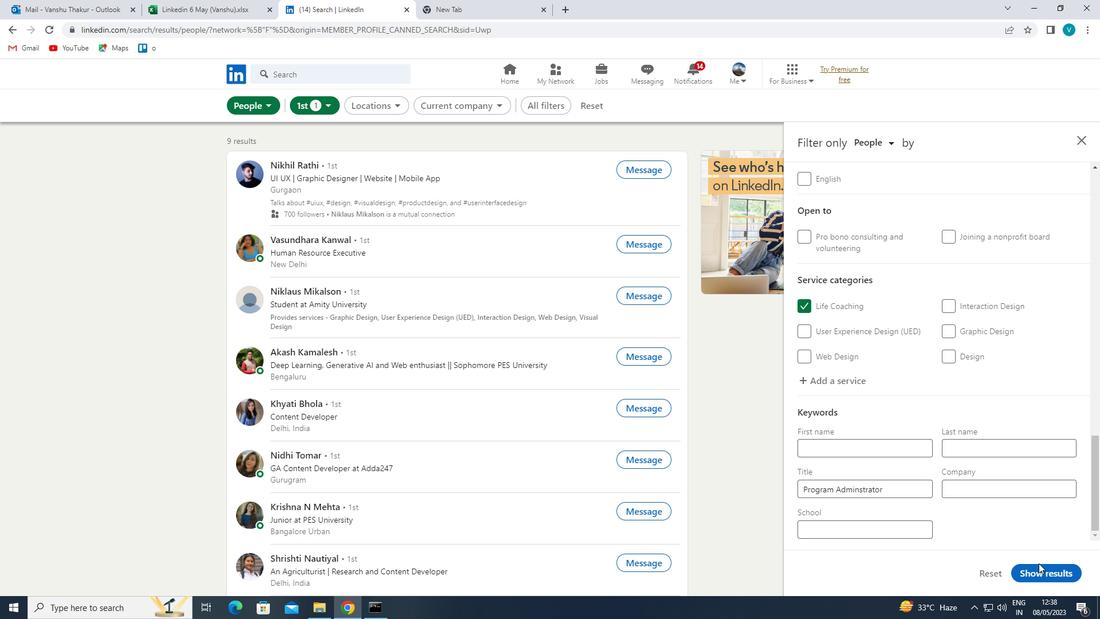 
Action: Mouse pressed left at (1039, 566)
Screenshot: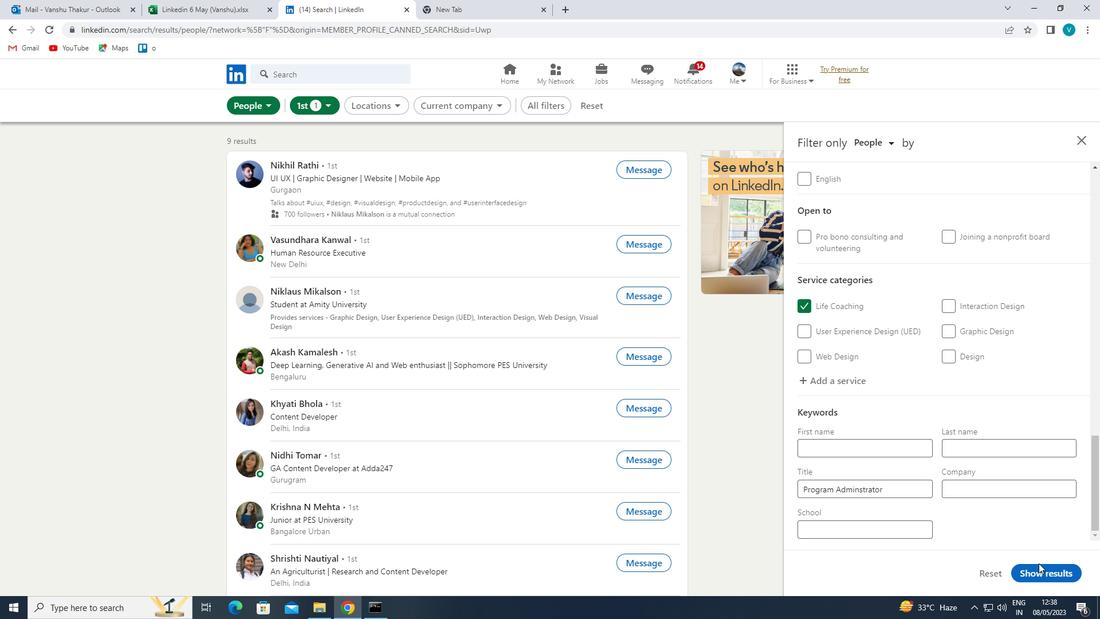 
